 Task: Look for space in Rājgarh, India from 6th September, 2023 to 10th September, 2023 for 1 adult in price range Rs.9000 to Rs.17000. Place can be private room with 1  bedroom having 1 bed and 1 bathroom. Property type can be house, flat, guest house, hotel. Booking option can be shelf check-in. Required host language is English.
Action: Mouse moved to (434, 59)
Screenshot: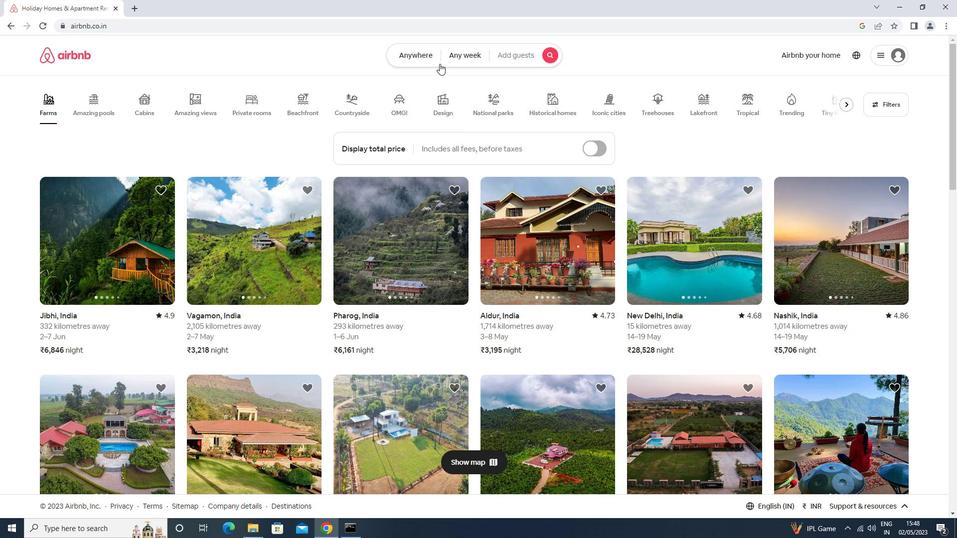 
Action: Mouse pressed left at (434, 59)
Screenshot: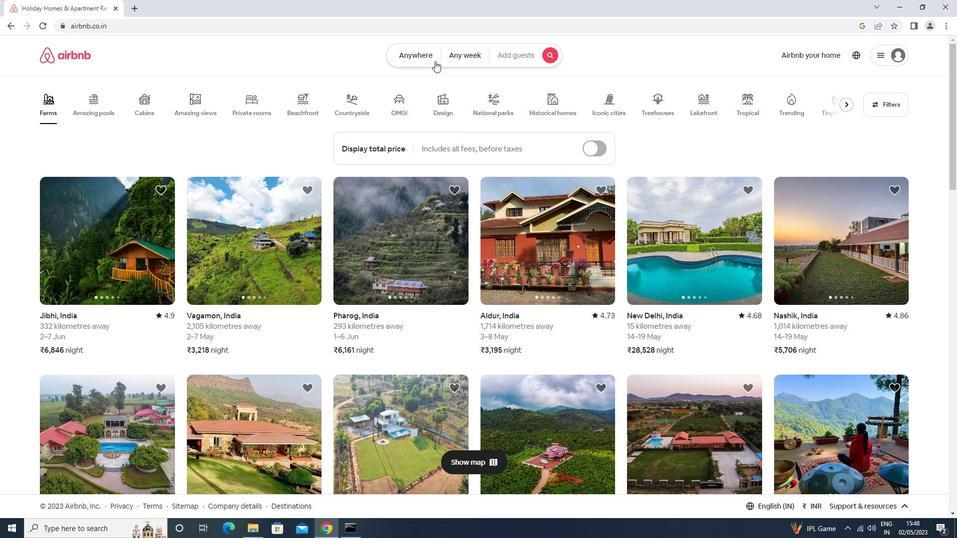 
Action: Mouse moved to (400, 85)
Screenshot: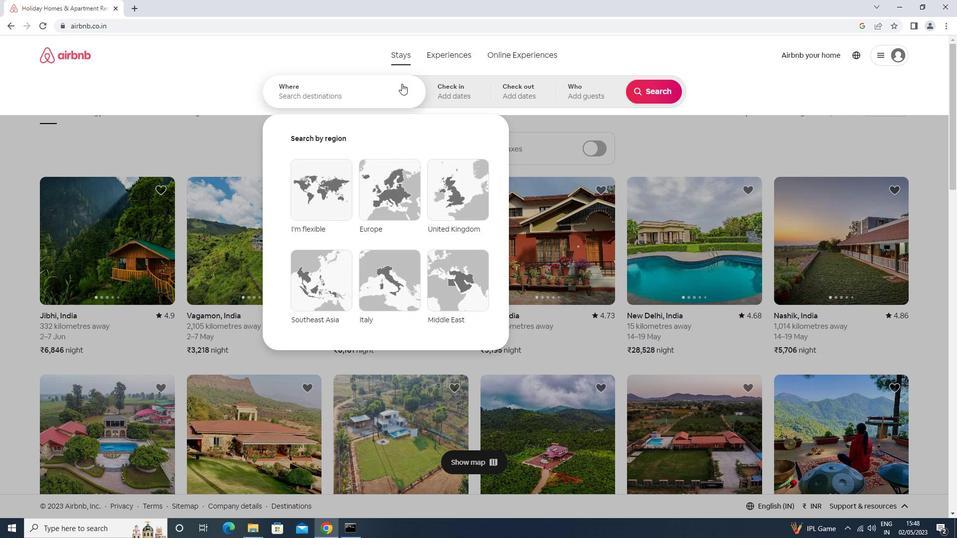 
Action: Mouse pressed left at (400, 85)
Screenshot: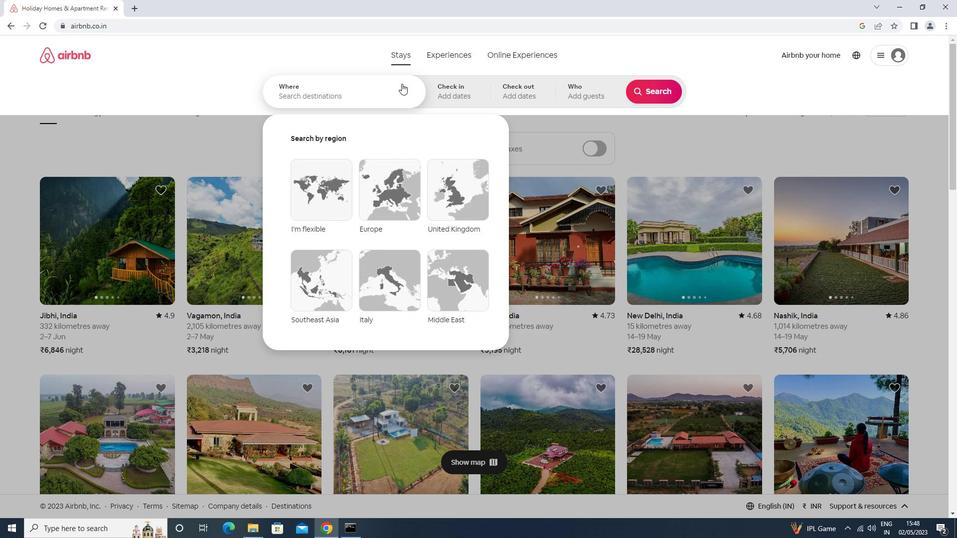 
Action: Key pressed r<Key.caps_lock>ajgarh<Key.enter>
Screenshot: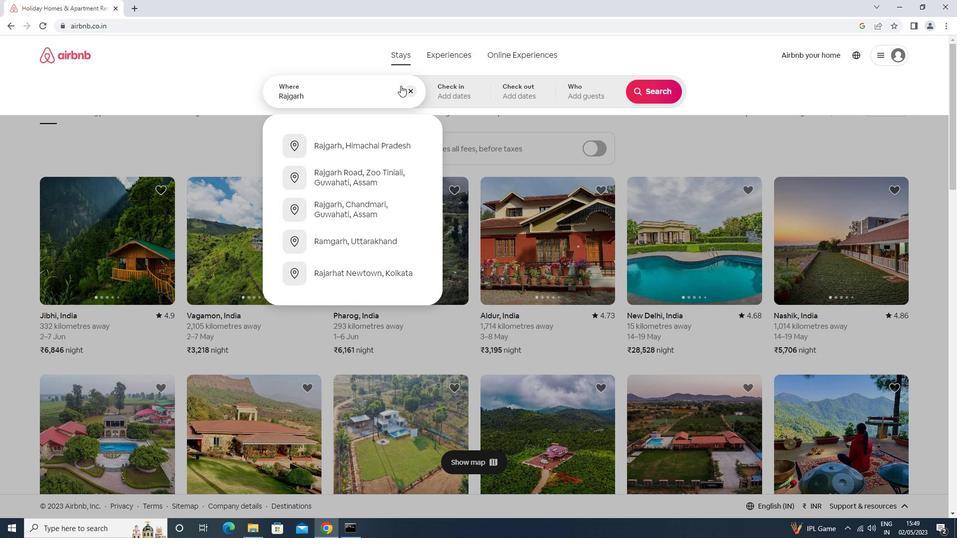 
Action: Mouse moved to (649, 167)
Screenshot: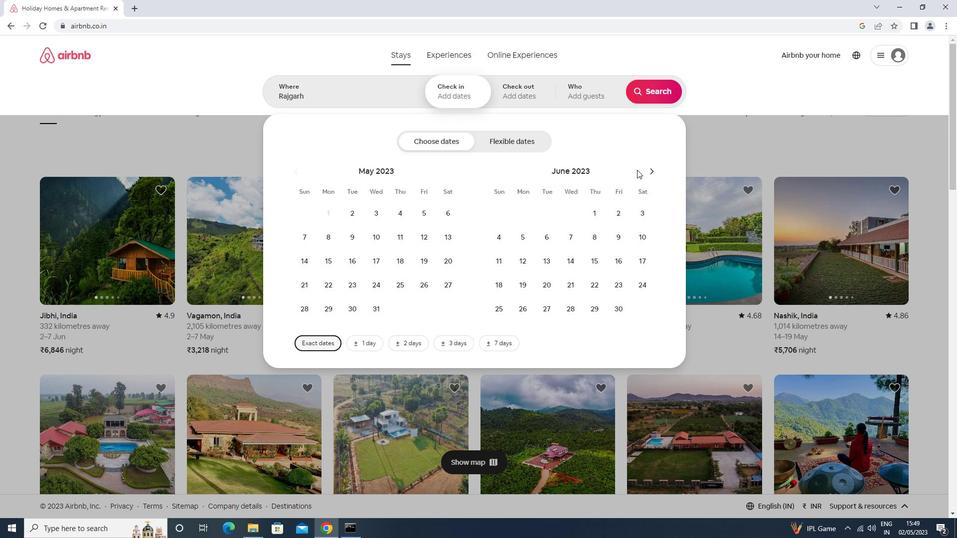 
Action: Mouse pressed left at (649, 167)
Screenshot: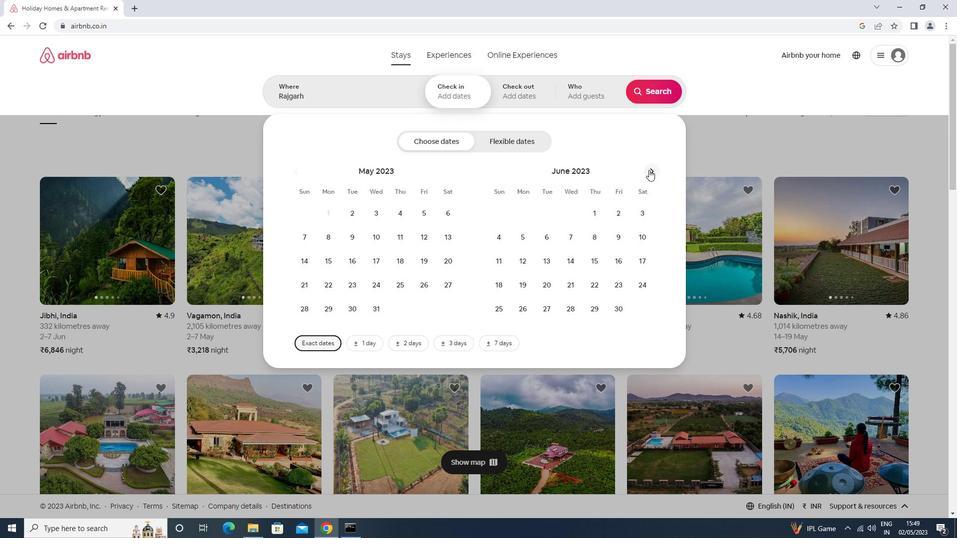 
Action: Mouse moved to (651, 167)
Screenshot: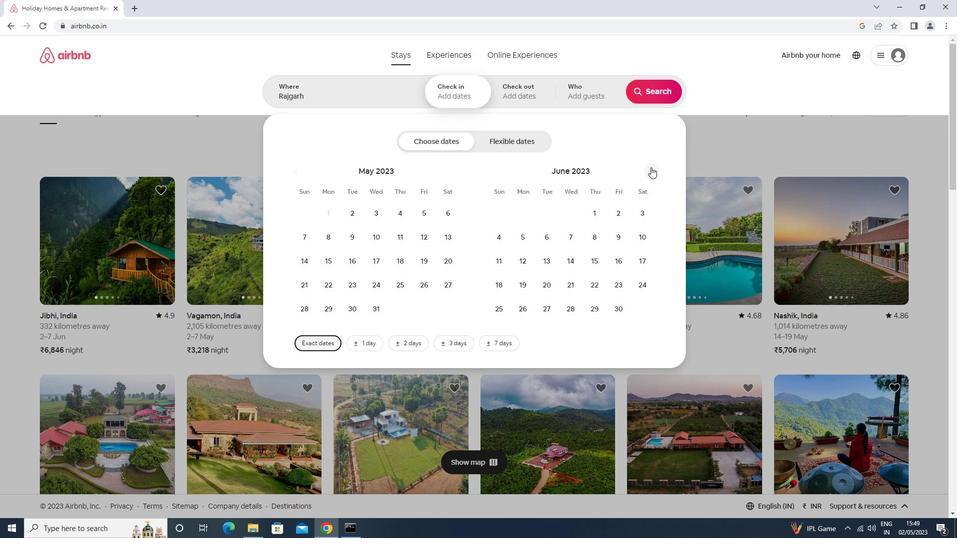 
Action: Mouse pressed left at (651, 167)
Screenshot: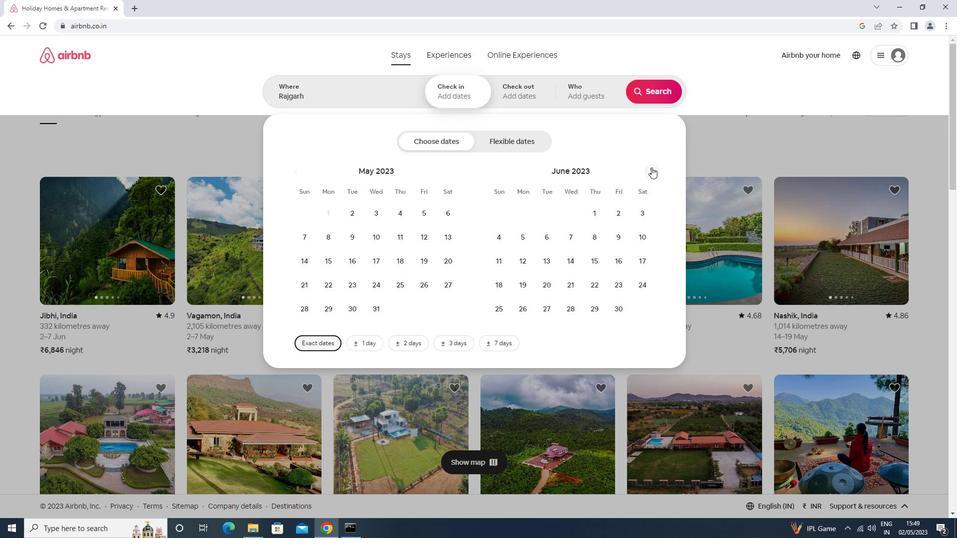 
Action: Mouse moved to (654, 167)
Screenshot: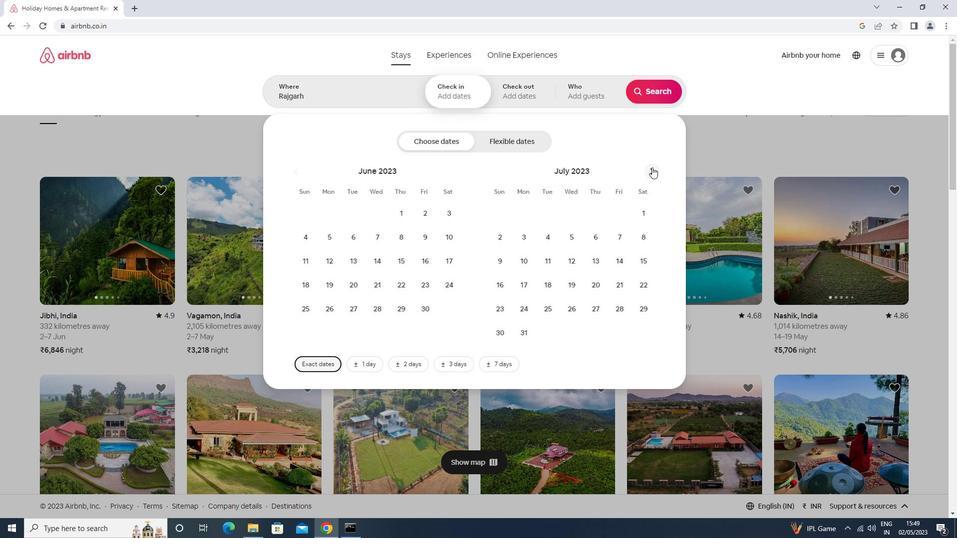 
Action: Mouse pressed left at (654, 167)
Screenshot: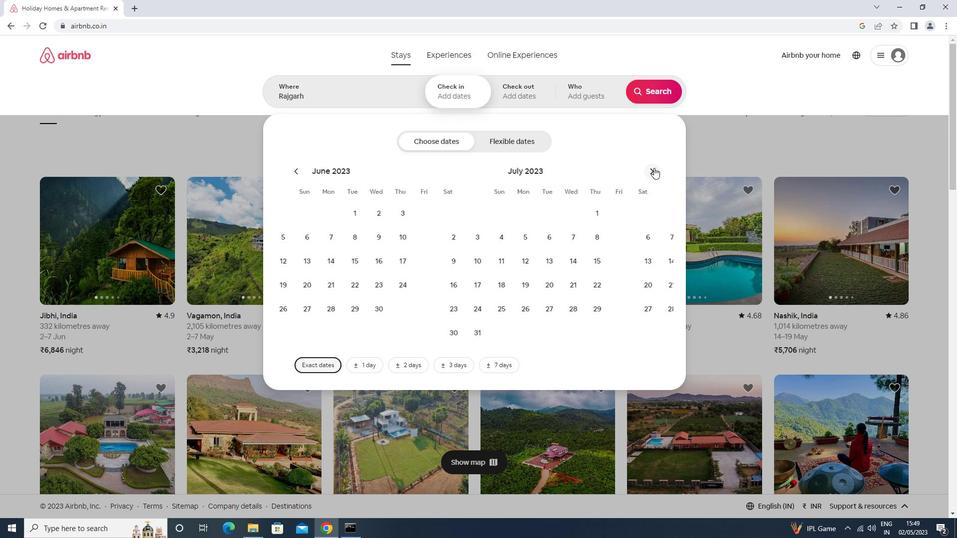 
Action: Mouse moved to (570, 230)
Screenshot: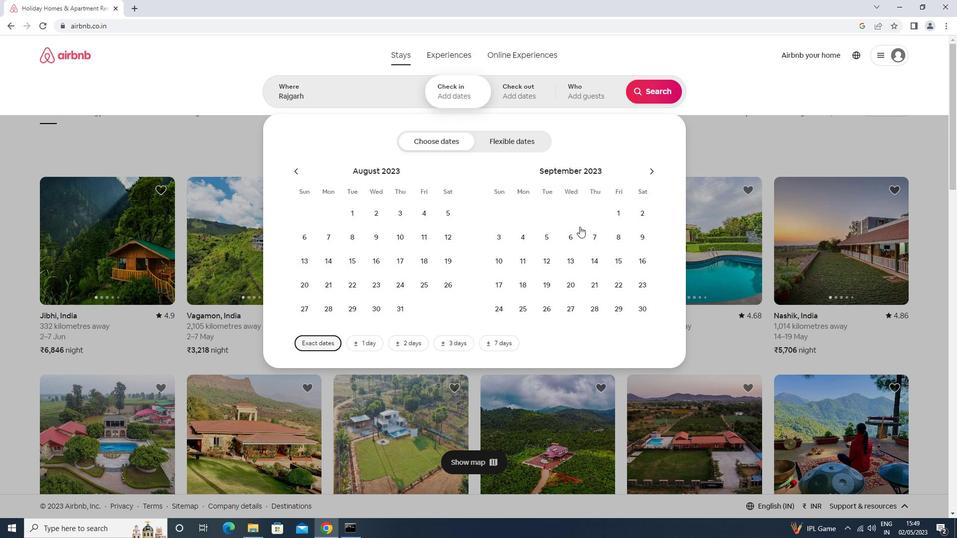 
Action: Mouse pressed left at (570, 230)
Screenshot: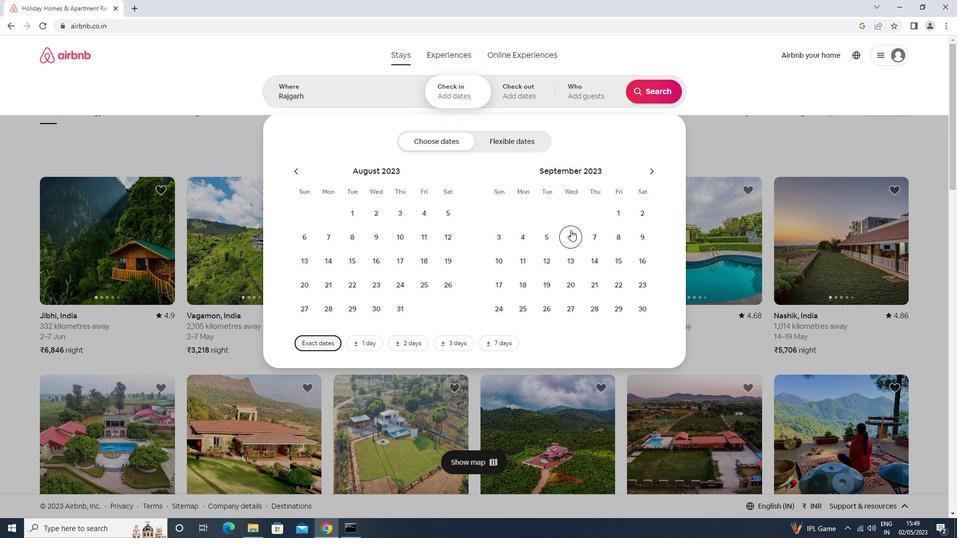 
Action: Mouse moved to (497, 257)
Screenshot: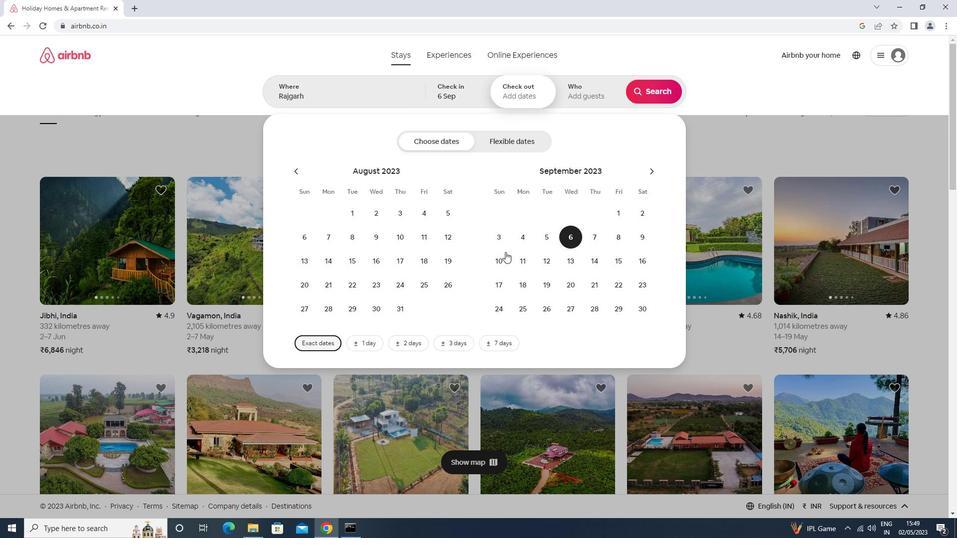 
Action: Mouse pressed left at (497, 257)
Screenshot: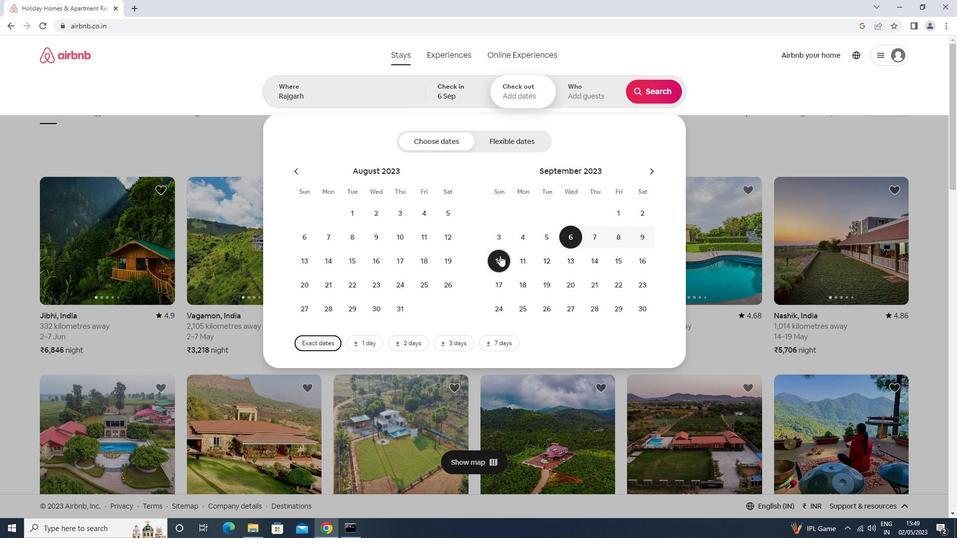 
Action: Mouse moved to (580, 104)
Screenshot: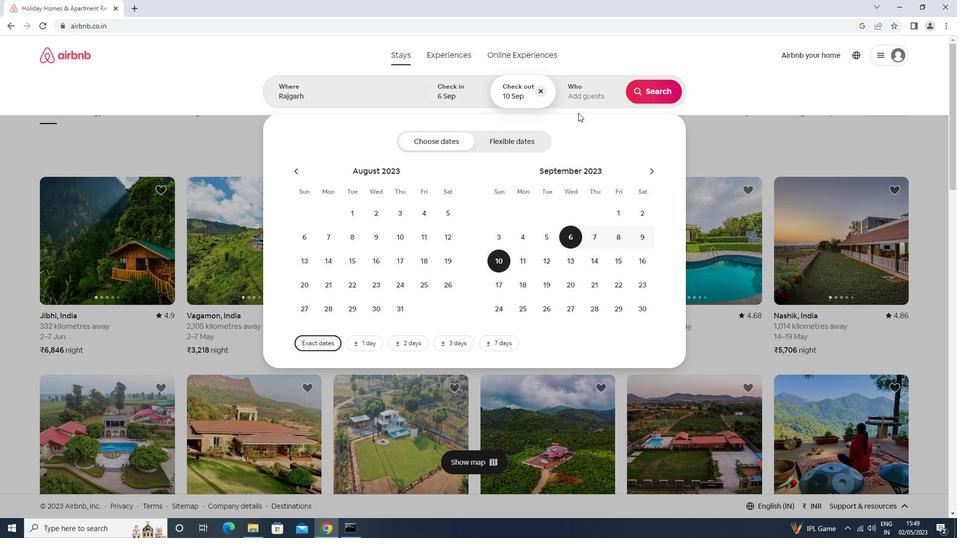 
Action: Mouse pressed left at (580, 104)
Screenshot: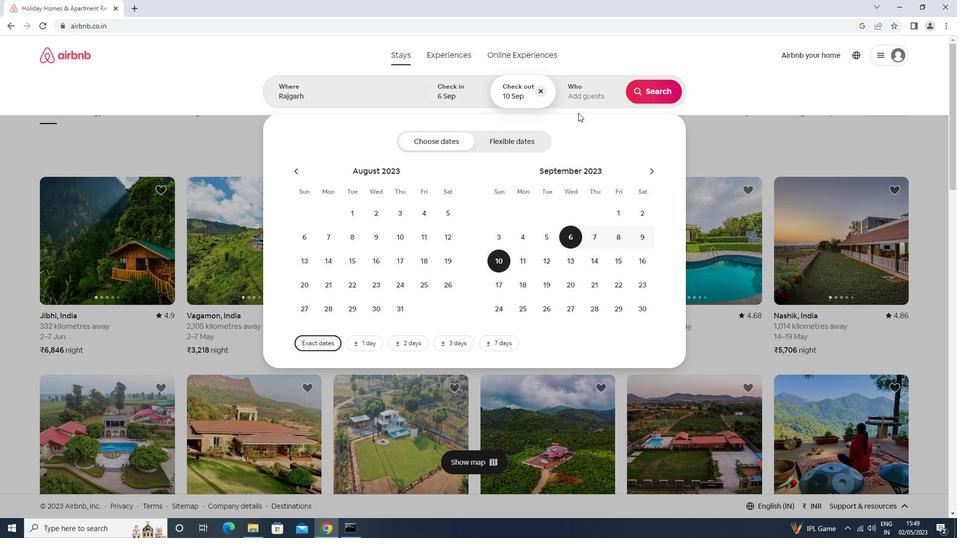 
Action: Mouse moved to (660, 145)
Screenshot: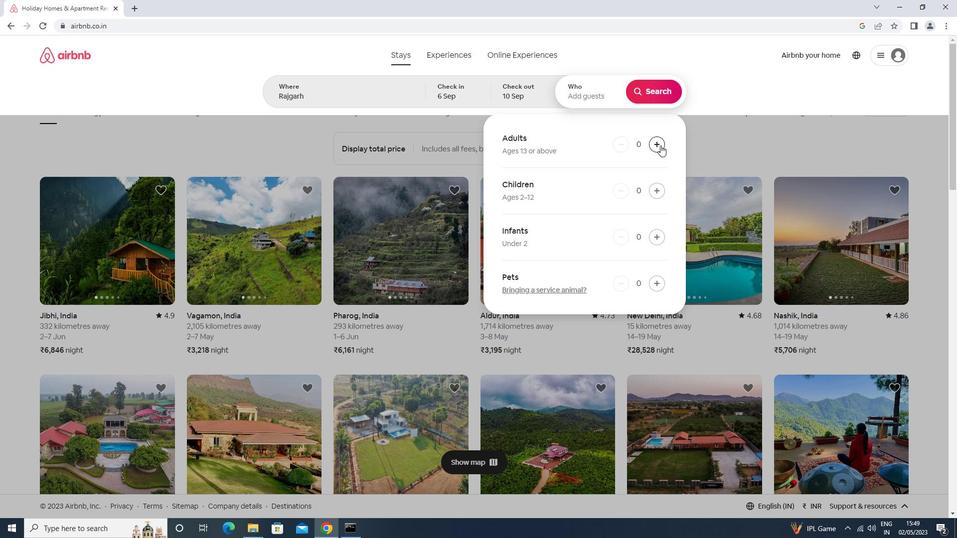 
Action: Mouse pressed left at (660, 145)
Screenshot: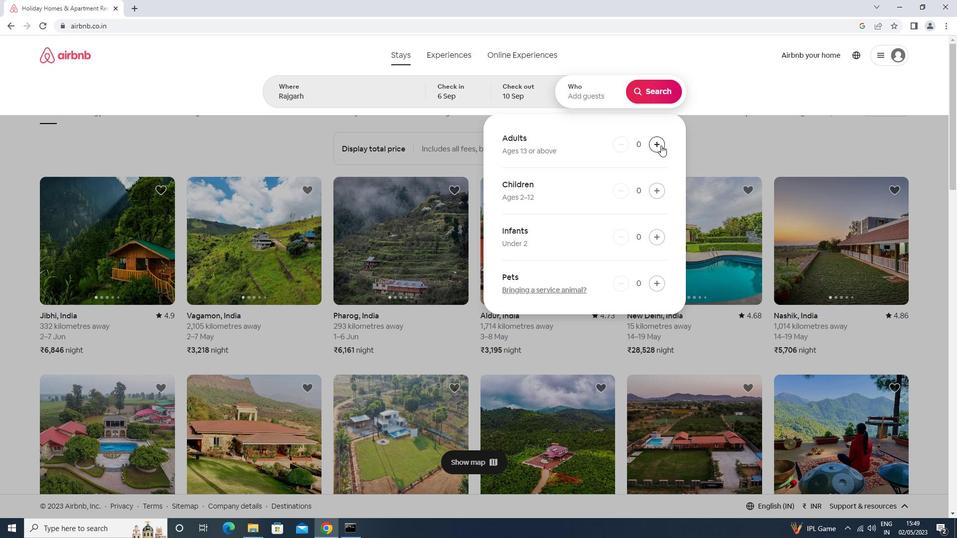 
Action: Mouse moved to (649, 95)
Screenshot: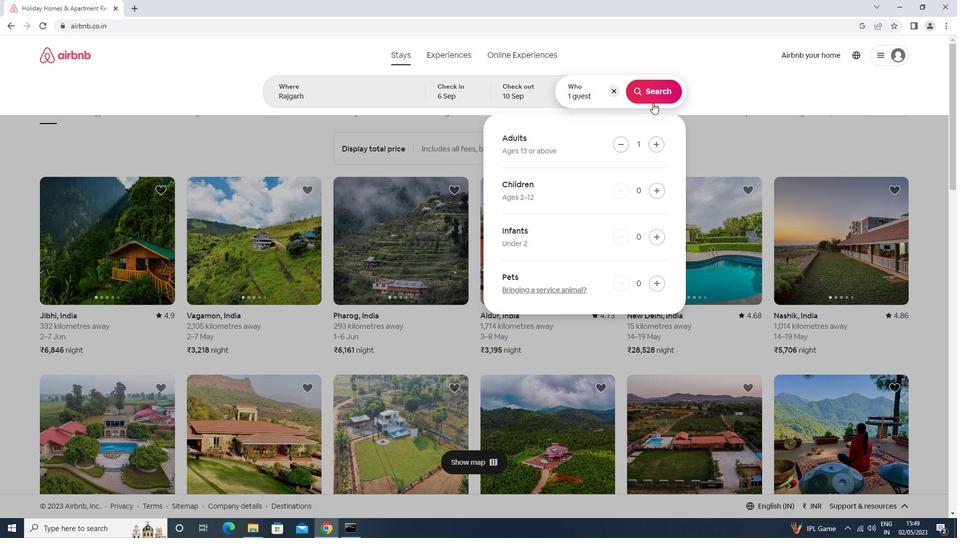 
Action: Mouse pressed left at (649, 95)
Screenshot: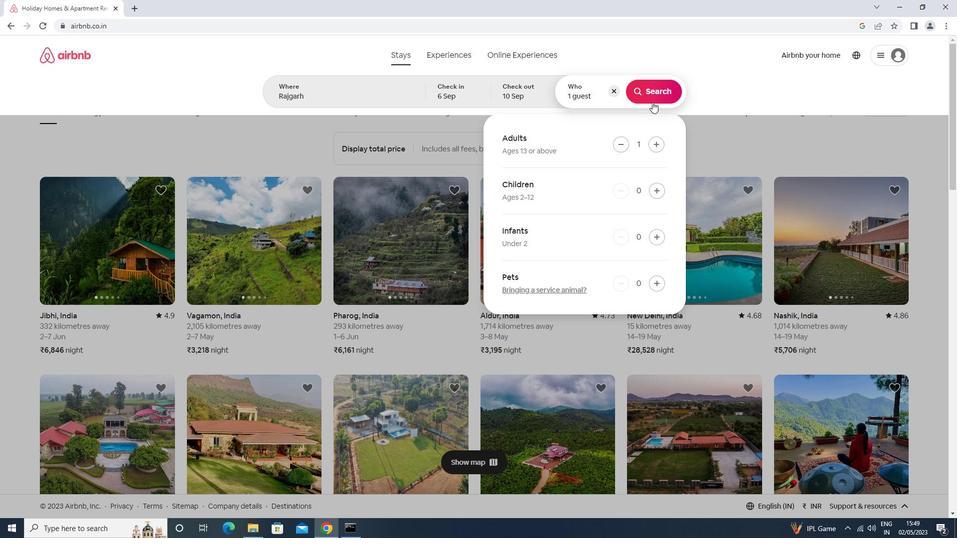 
Action: Mouse moved to (915, 95)
Screenshot: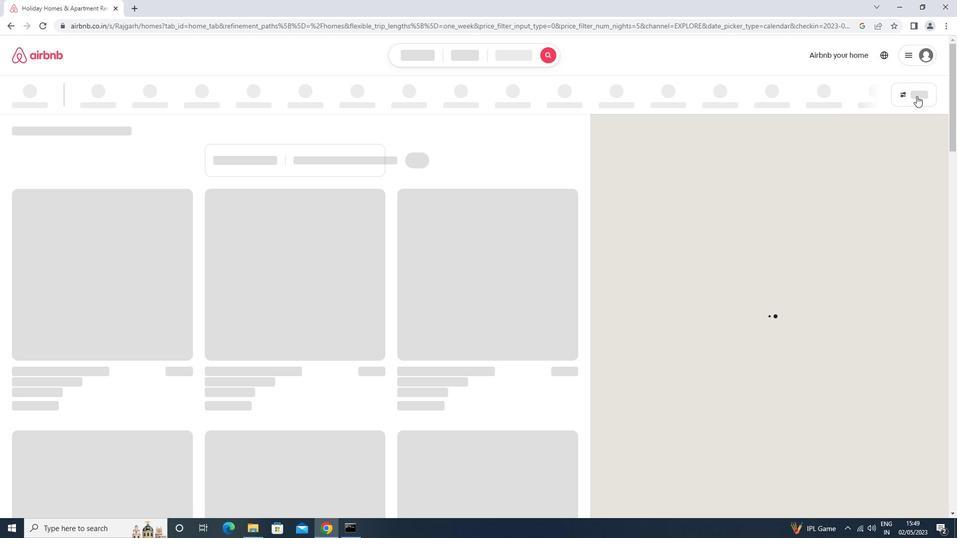 
Action: Mouse pressed left at (915, 95)
Screenshot: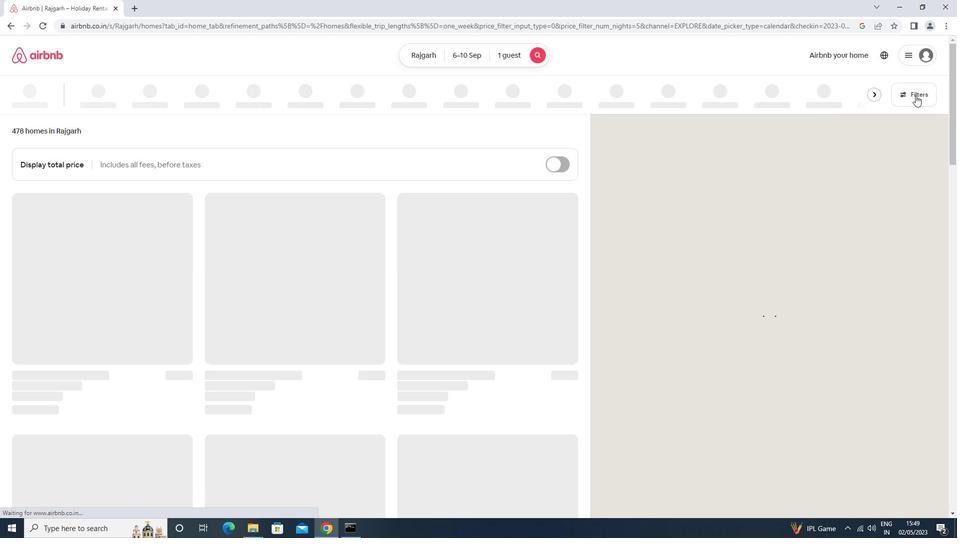 
Action: Mouse moved to (407, 216)
Screenshot: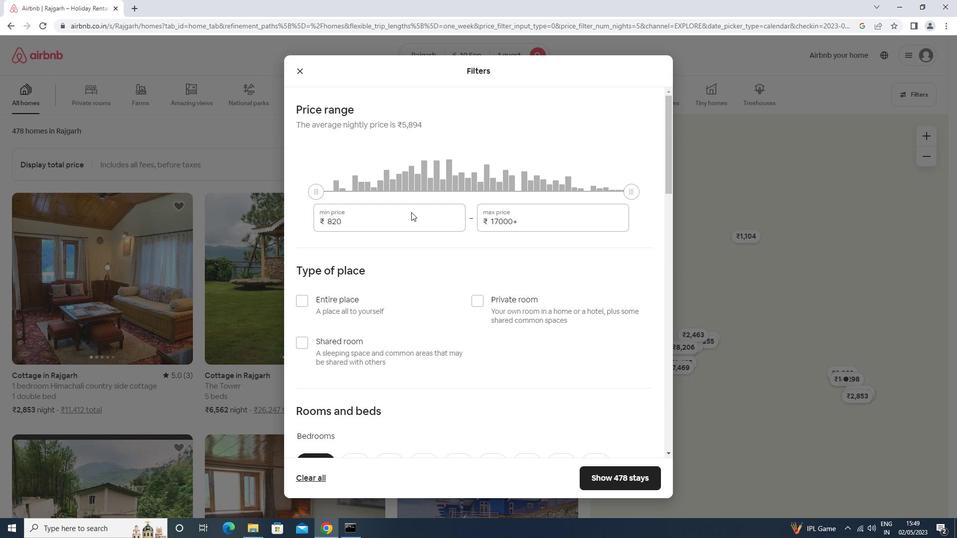 
Action: Mouse pressed left at (407, 216)
Screenshot: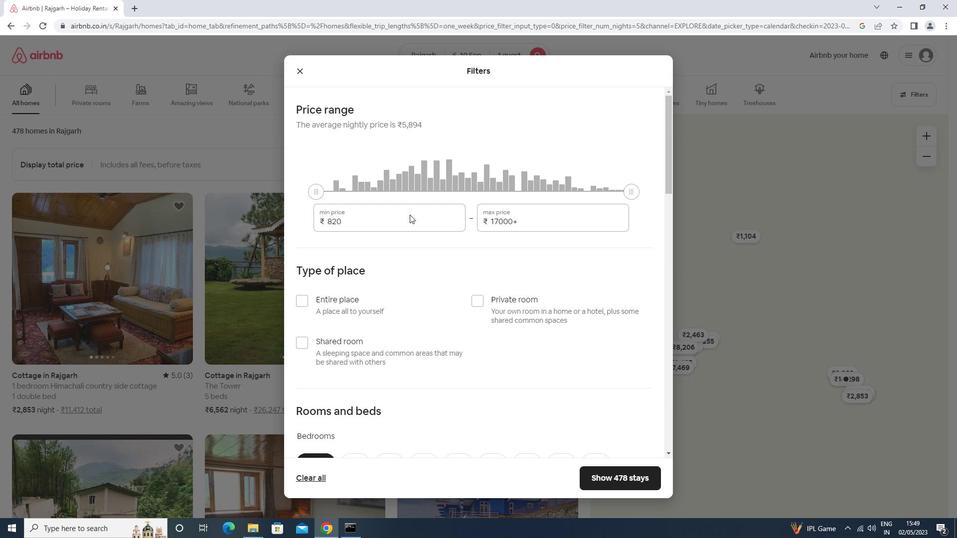 
Action: Key pressed <Key.backspace><Key.backspace><Key.backspace><Key.backspace><Key.backspace><Key.backspace><Key.backspace><Key.backspace><Key.backspace>9000<Key.tab>17000
Screenshot: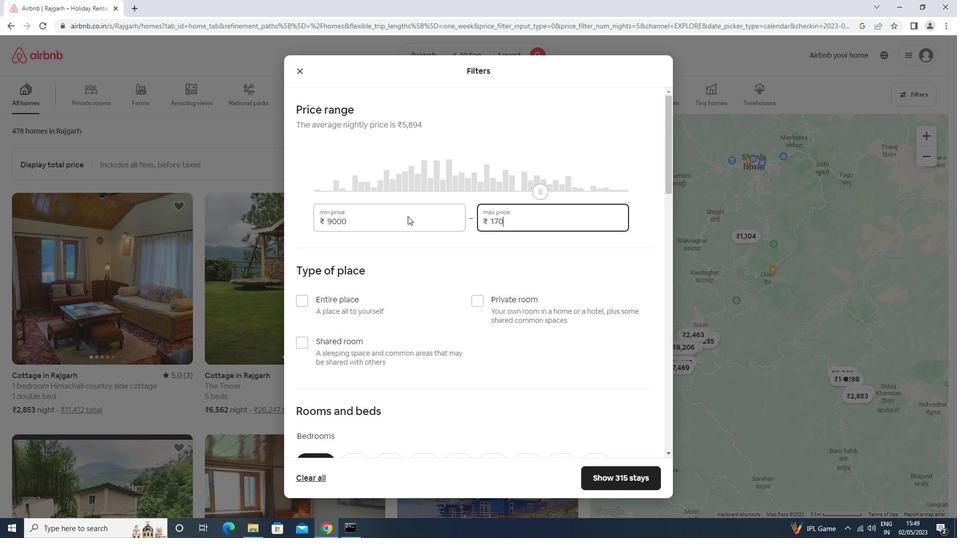 
Action: Mouse moved to (443, 257)
Screenshot: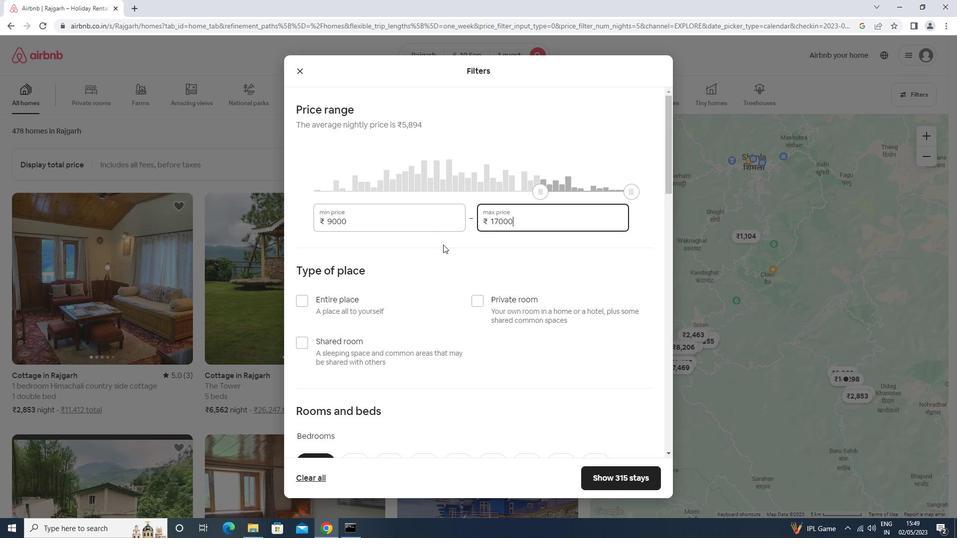 
Action: Mouse scrolled (443, 257) with delta (0, 0)
Screenshot: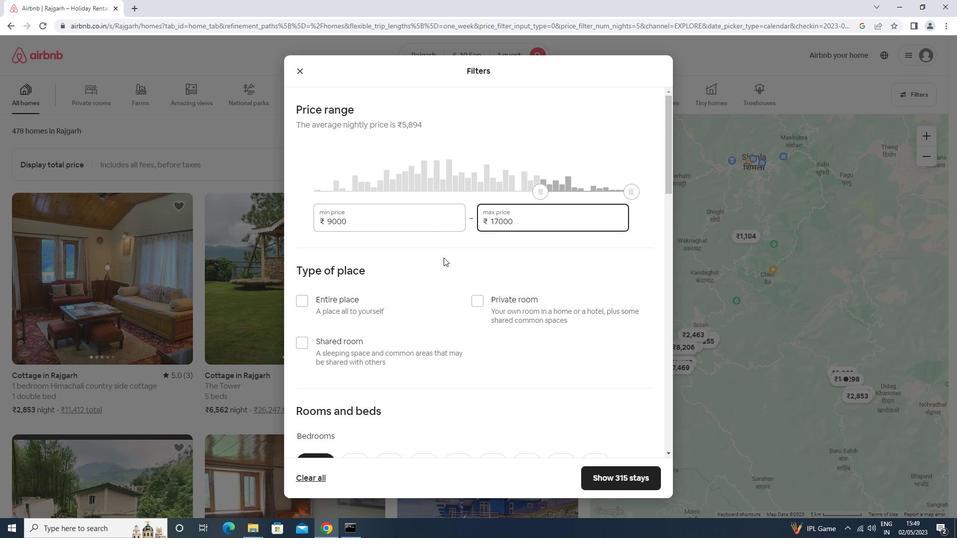 
Action: Mouse scrolled (443, 257) with delta (0, 0)
Screenshot: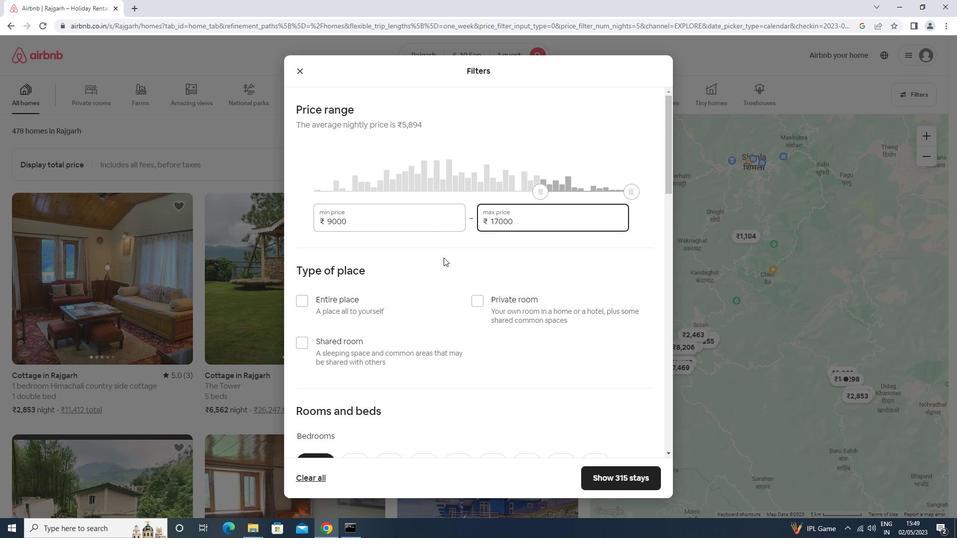 
Action: Mouse moved to (498, 198)
Screenshot: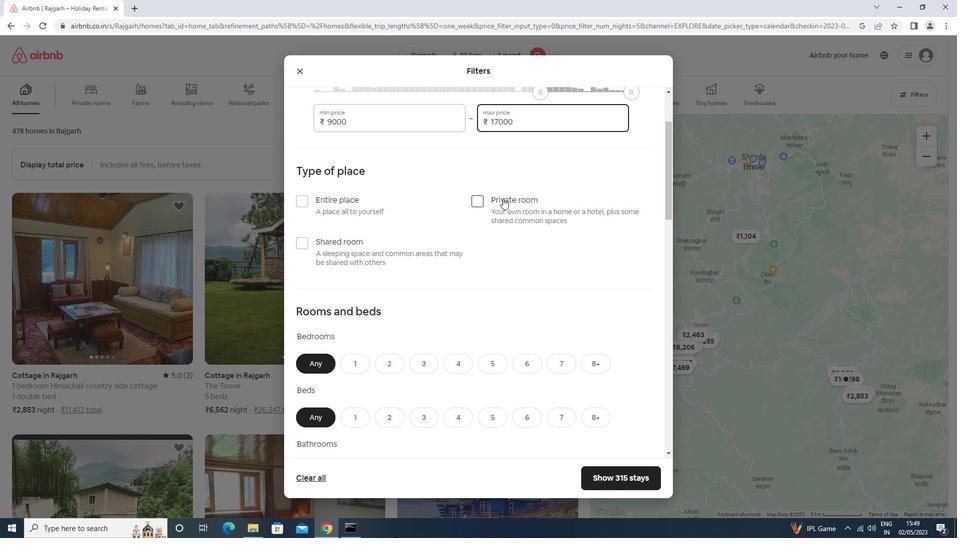 
Action: Mouse pressed left at (498, 198)
Screenshot: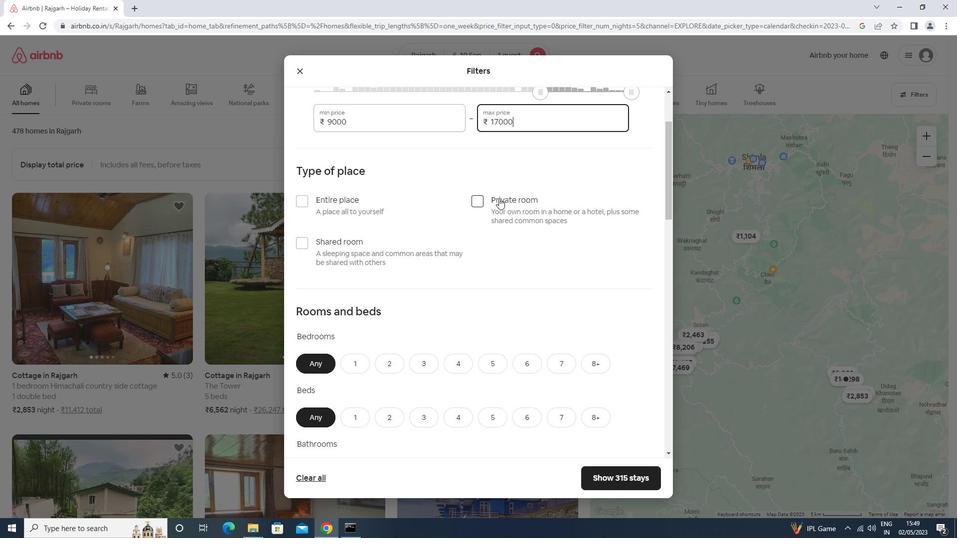 
Action: Mouse scrolled (498, 197) with delta (0, 0)
Screenshot: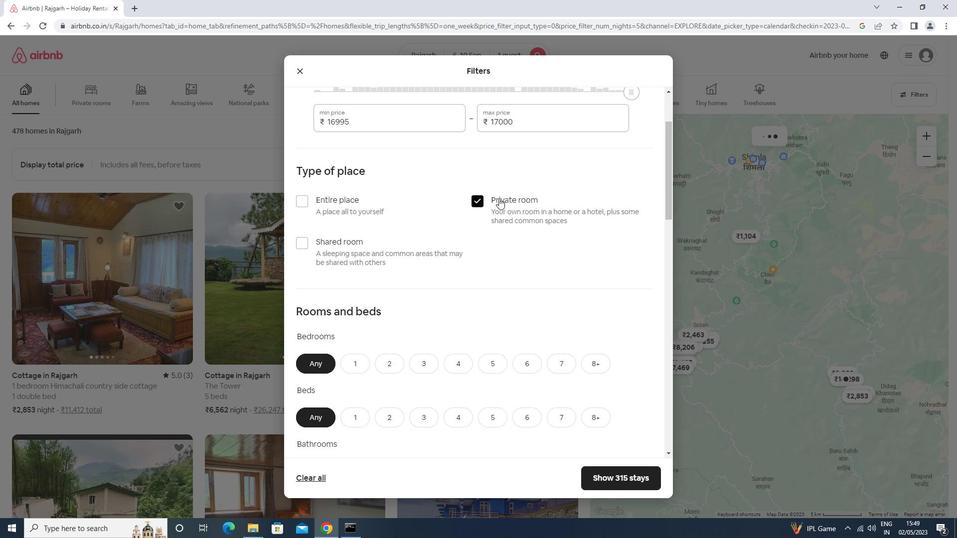 
Action: Mouse scrolled (498, 197) with delta (0, 0)
Screenshot: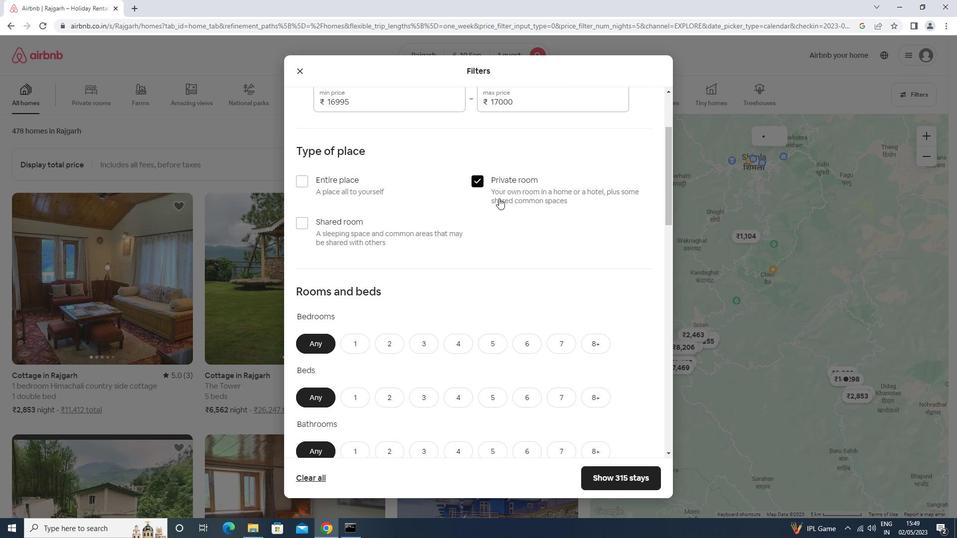 
Action: Mouse moved to (324, 105)
Screenshot: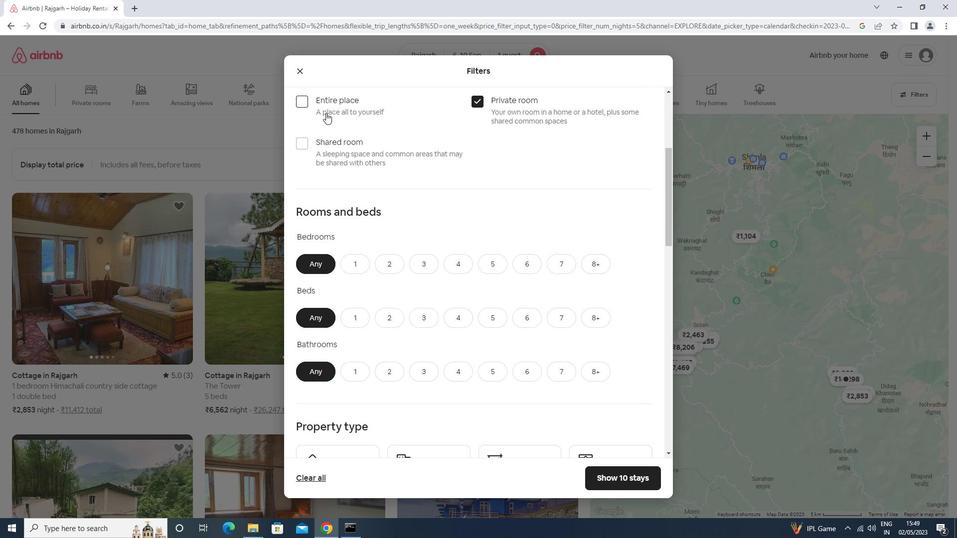 
Action: Mouse pressed left at (324, 105)
Screenshot: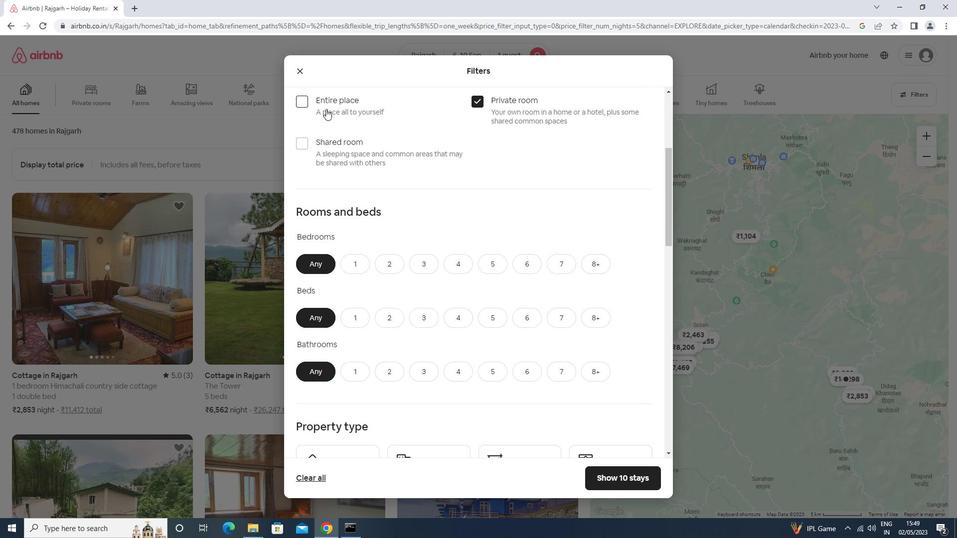 
Action: Mouse moved to (483, 96)
Screenshot: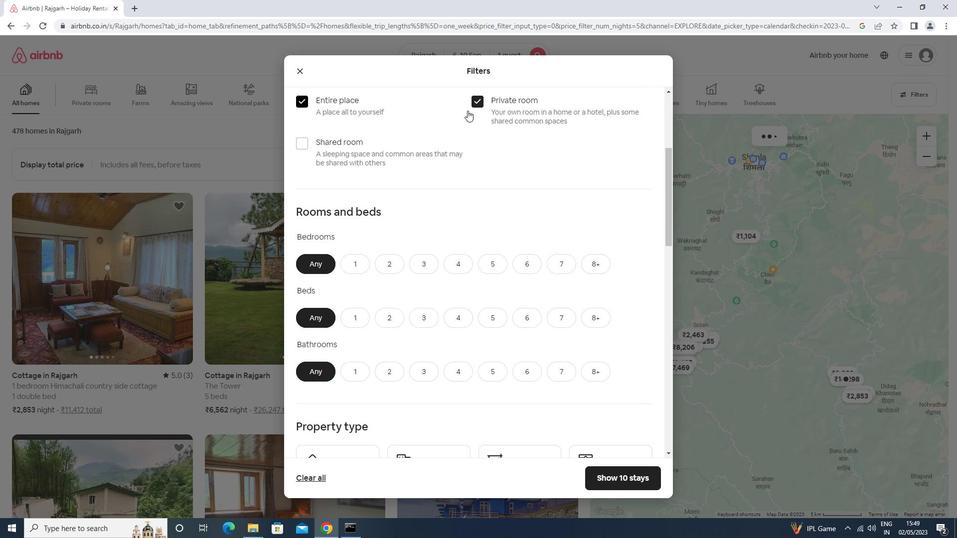 
Action: Mouse pressed left at (483, 96)
Screenshot: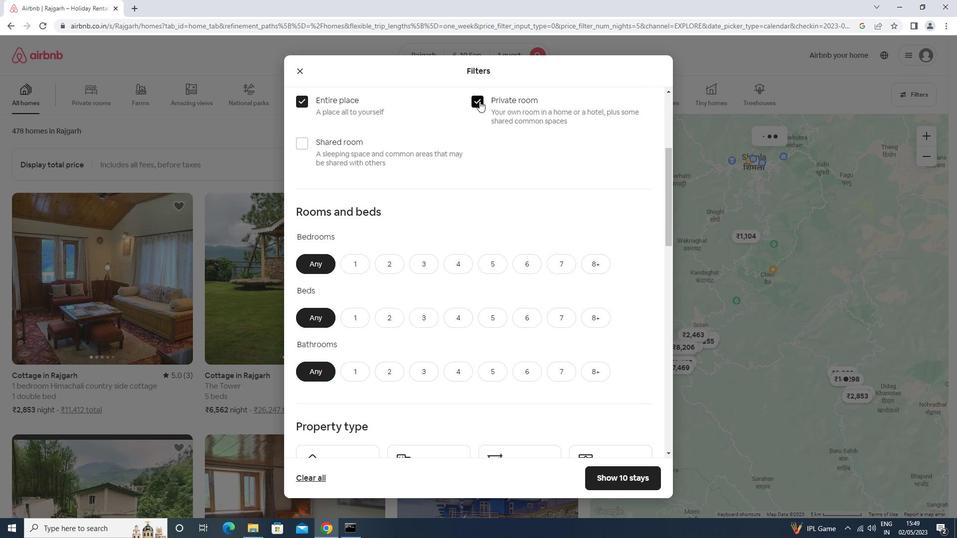
Action: Mouse moved to (436, 134)
Screenshot: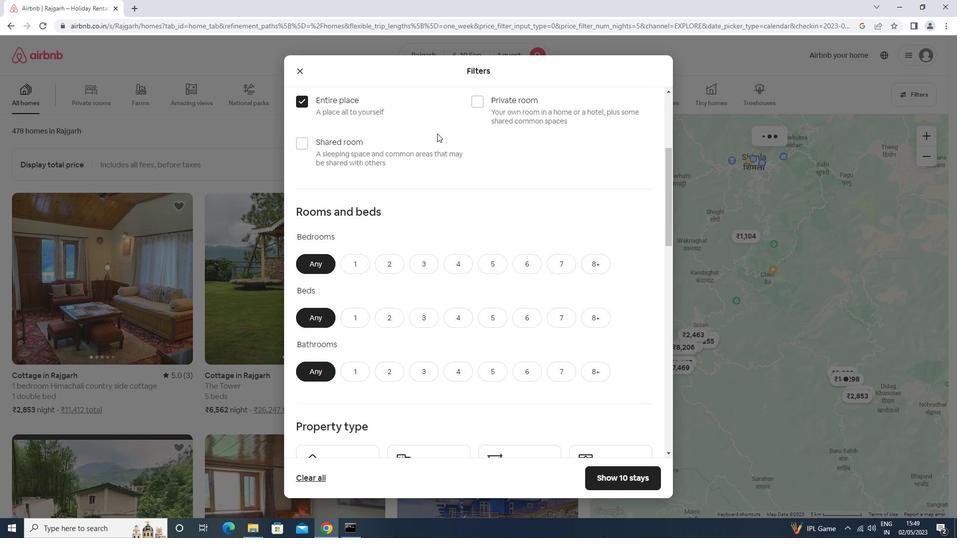 
Action: Mouse scrolled (436, 133) with delta (0, 0)
Screenshot: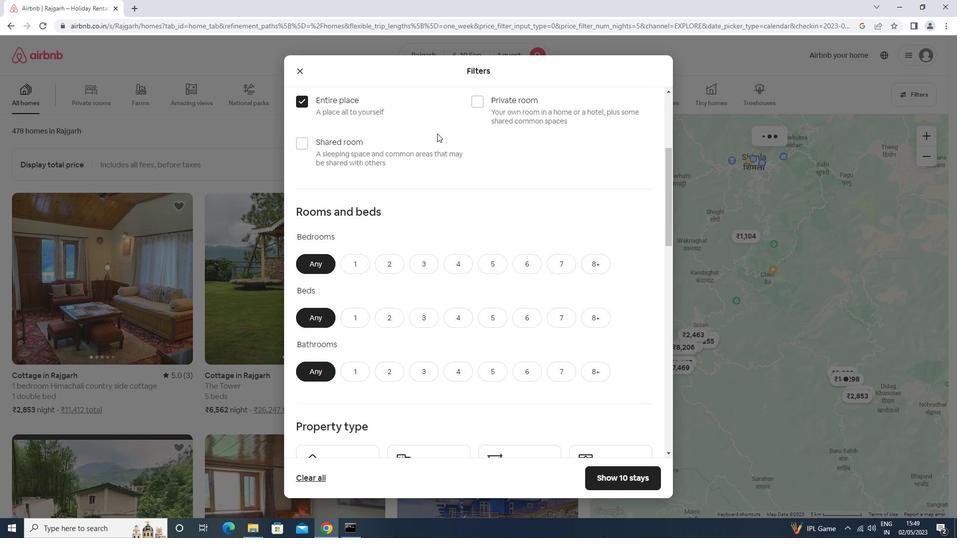 
Action: Mouse scrolled (436, 133) with delta (0, 0)
Screenshot: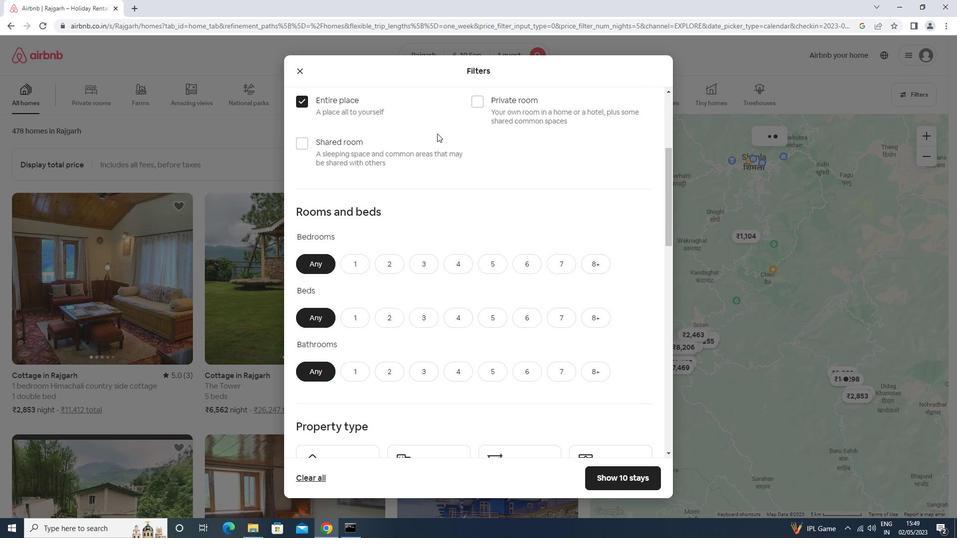 
Action: Mouse scrolled (436, 133) with delta (0, 0)
Screenshot: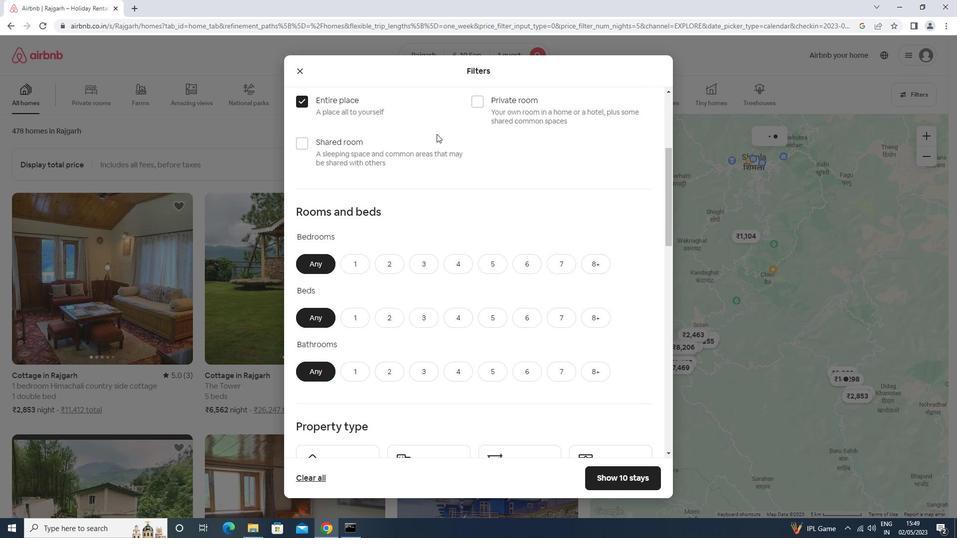 
Action: Mouse moved to (395, 114)
Screenshot: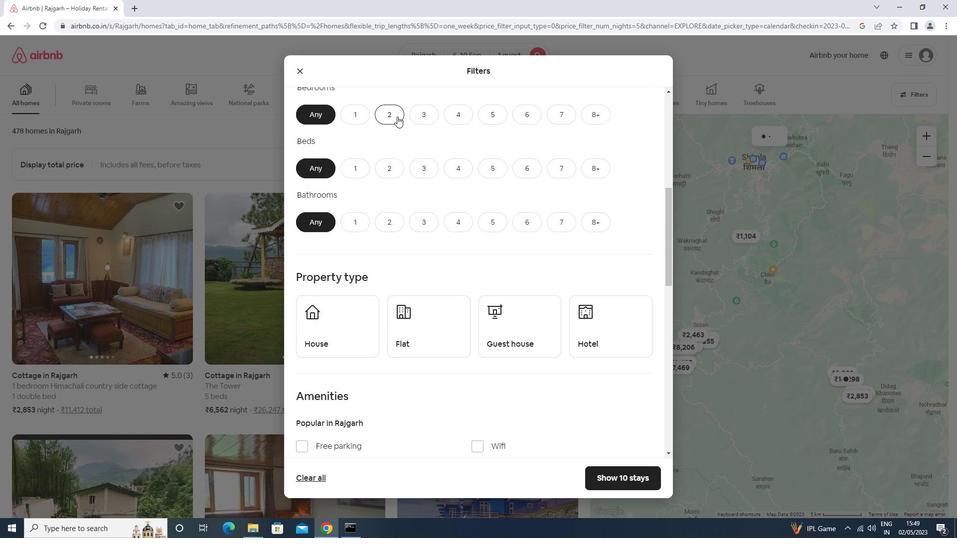 
Action: Mouse pressed left at (395, 114)
Screenshot: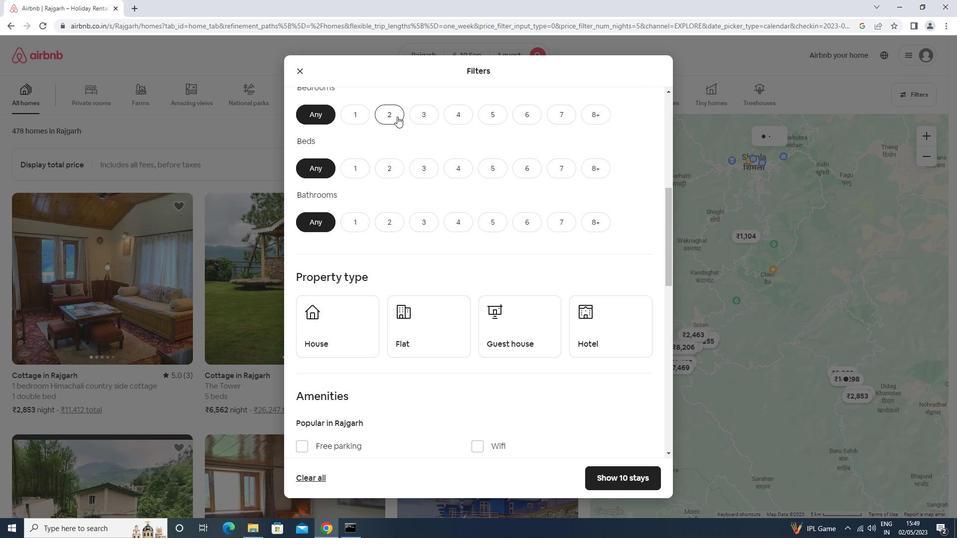 
Action: Mouse moved to (426, 169)
Screenshot: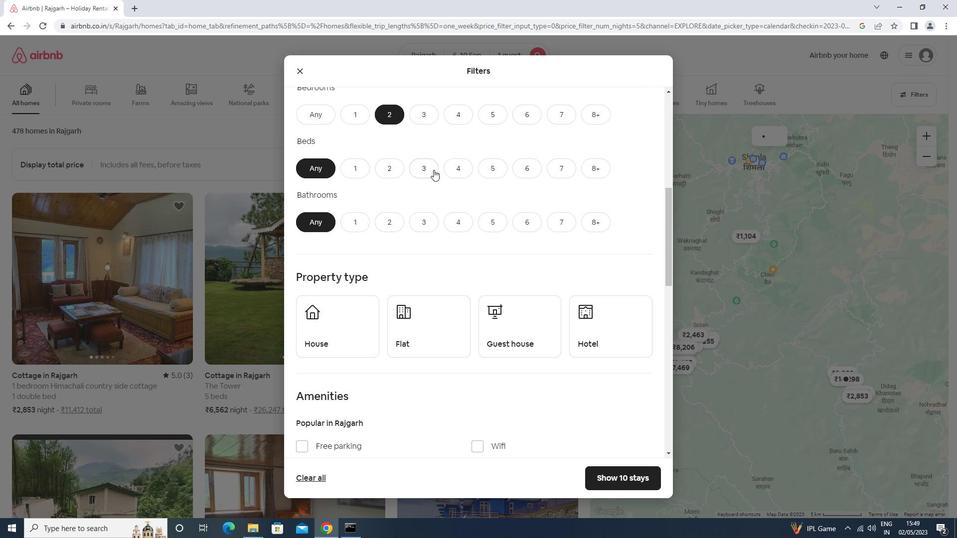 
Action: Mouse pressed left at (426, 169)
Screenshot: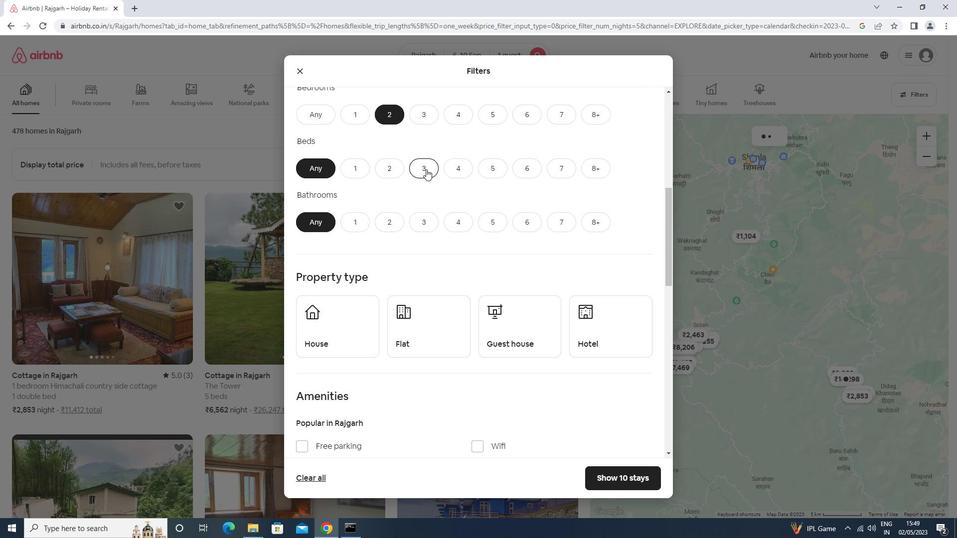 
Action: Mouse moved to (350, 113)
Screenshot: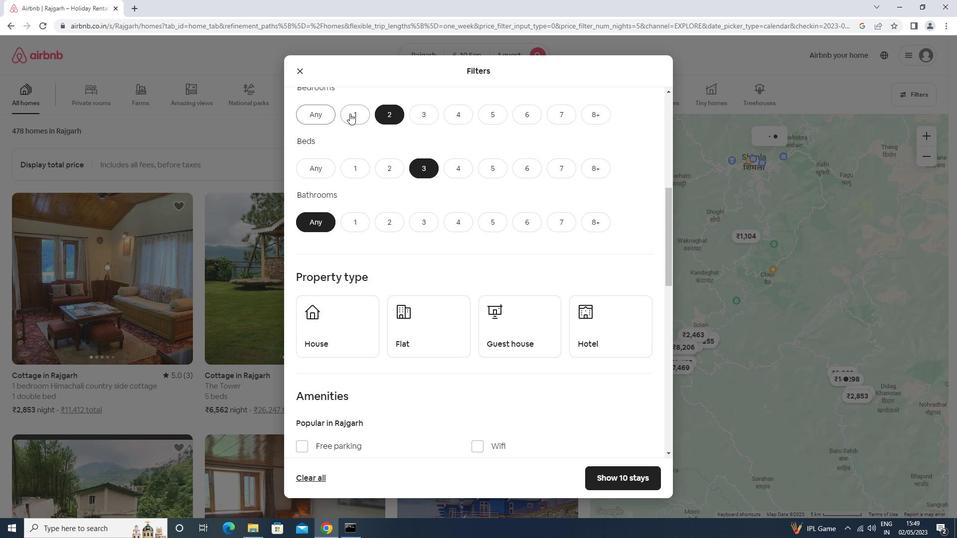 
Action: Mouse pressed left at (350, 113)
Screenshot: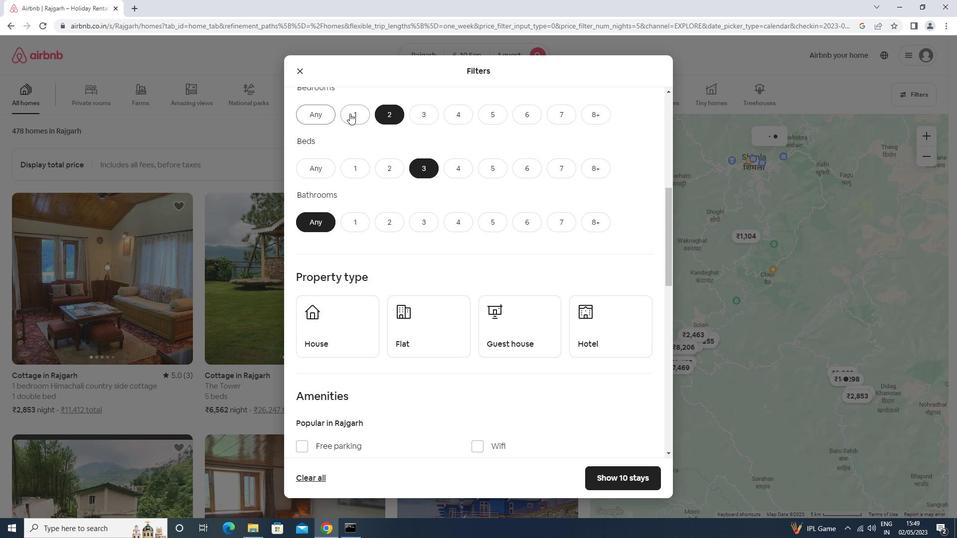 
Action: Mouse moved to (360, 165)
Screenshot: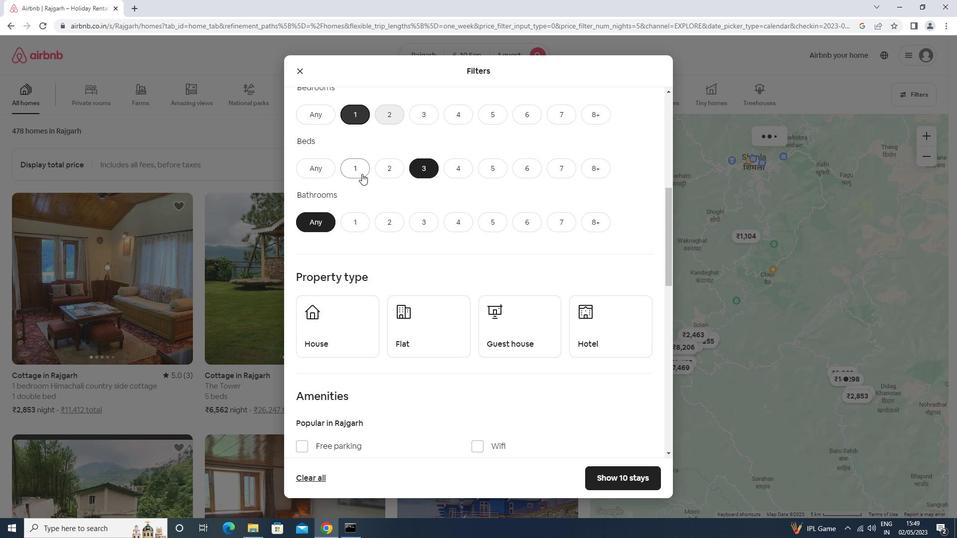 
Action: Mouse pressed left at (360, 165)
Screenshot: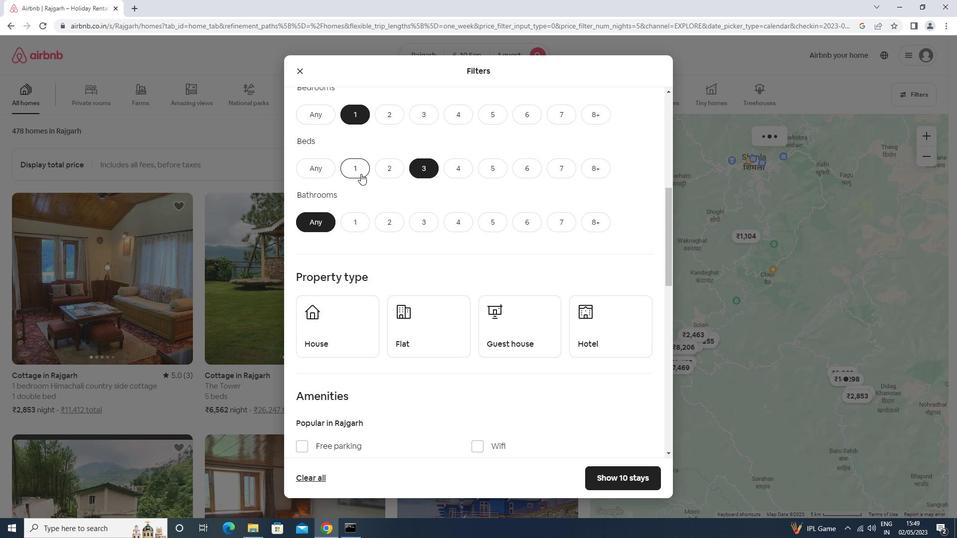 
Action: Mouse moved to (349, 226)
Screenshot: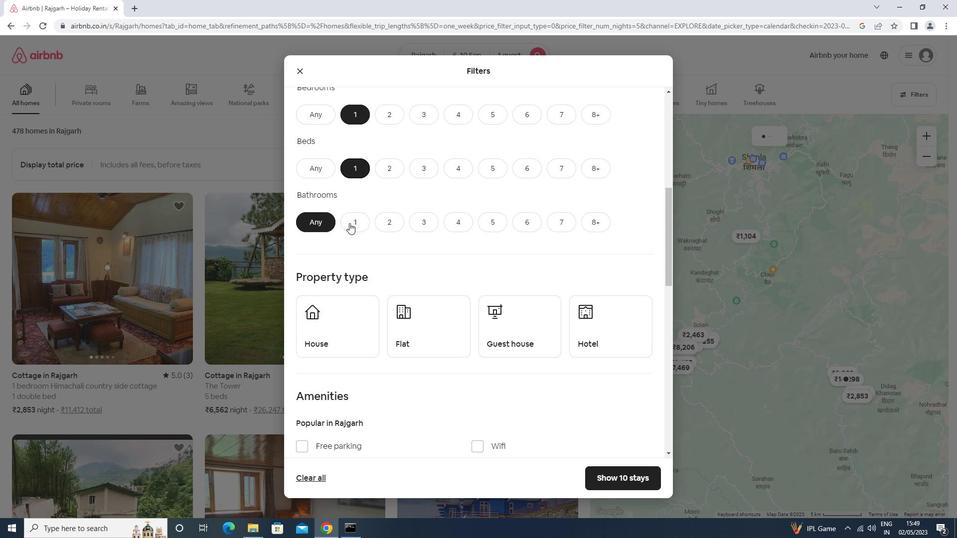 
Action: Mouse pressed left at (349, 226)
Screenshot: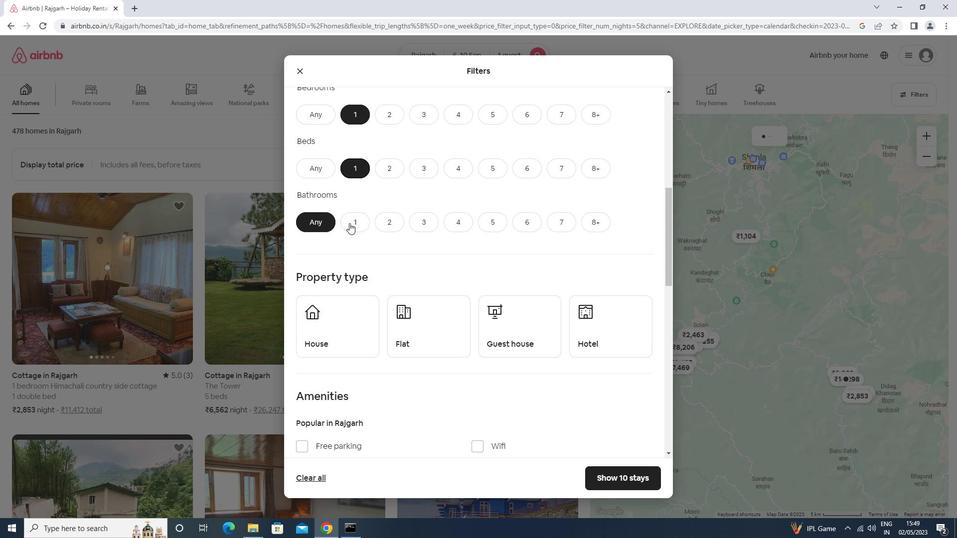 
Action: Mouse moved to (359, 212)
Screenshot: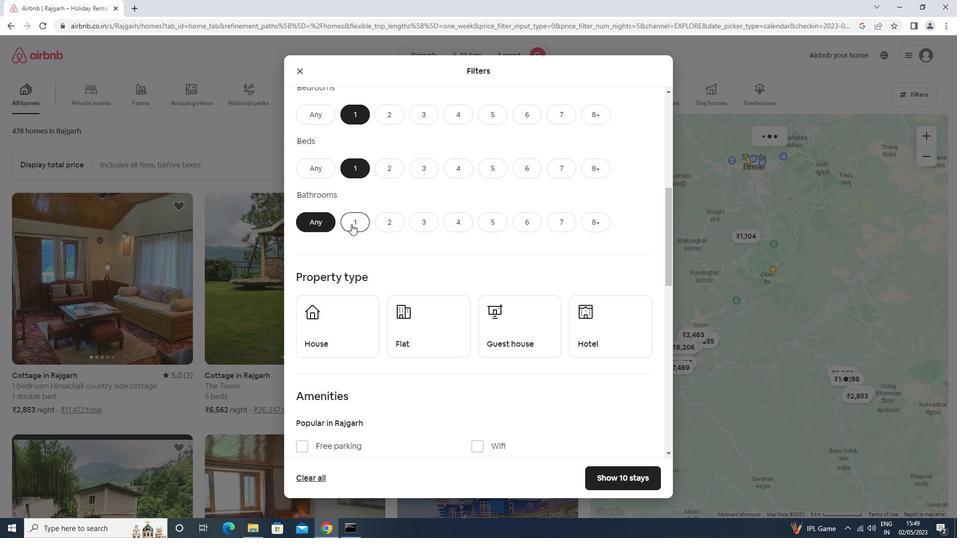 
Action: Mouse scrolled (359, 212) with delta (0, 0)
Screenshot: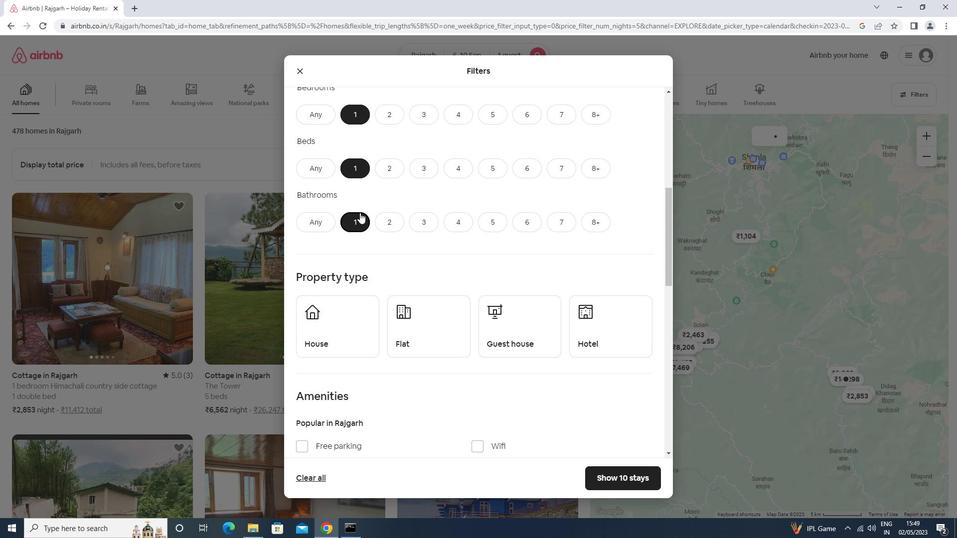 
Action: Mouse scrolled (359, 212) with delta (0, 0)
Screenshot: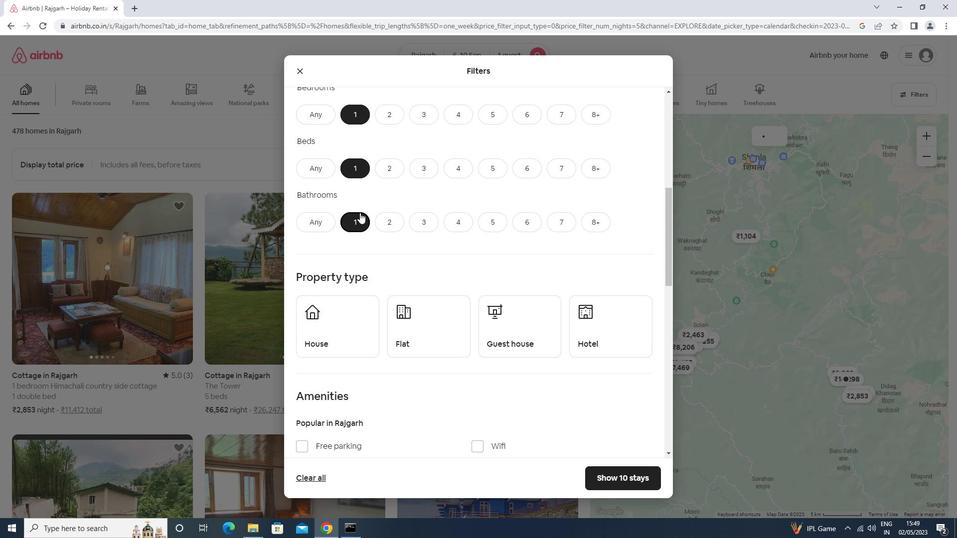 
Action: Mouse scrolled (359, 212) with delta (0, 0)
Screenshot: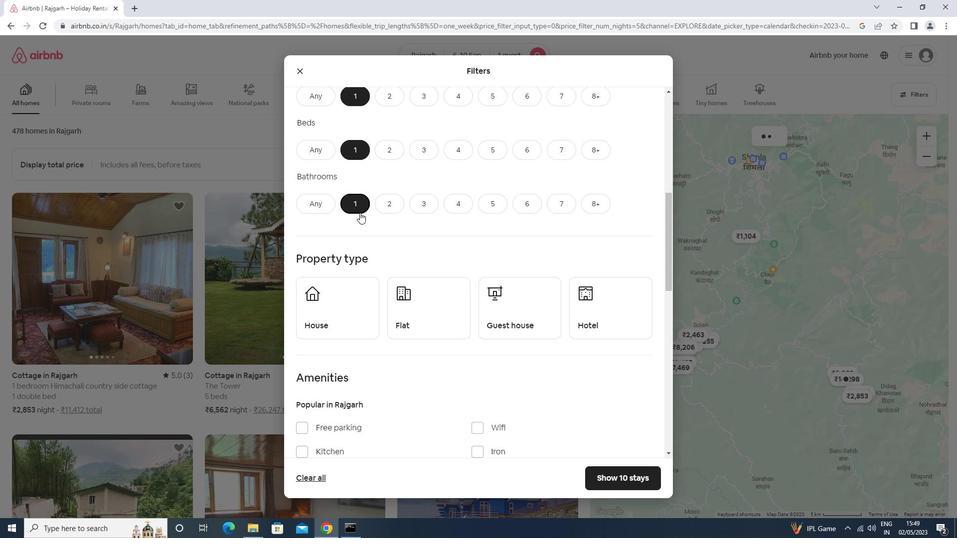 
Action: Mouse moved to (355, 172)
Screenshot: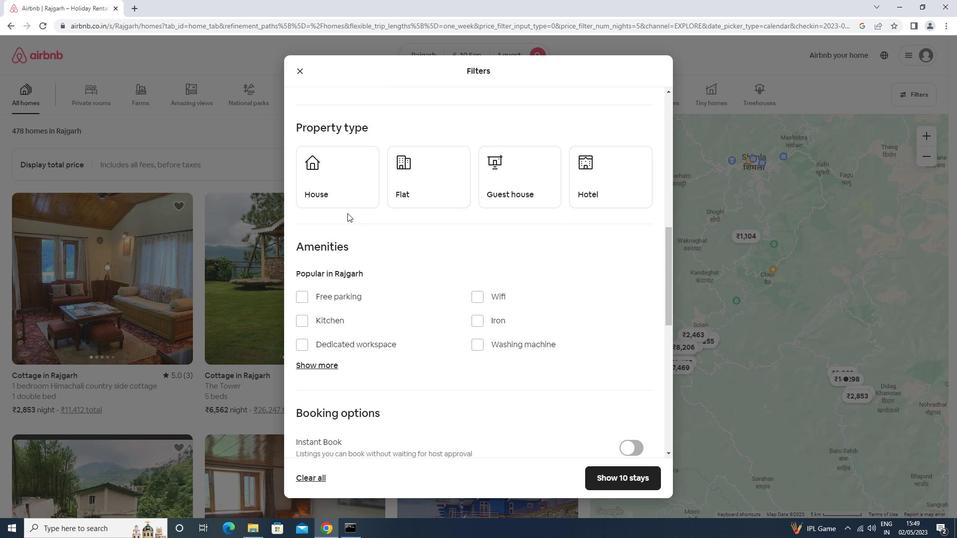 
Action: Mouse pressed left at (355, 172)
Screenshot: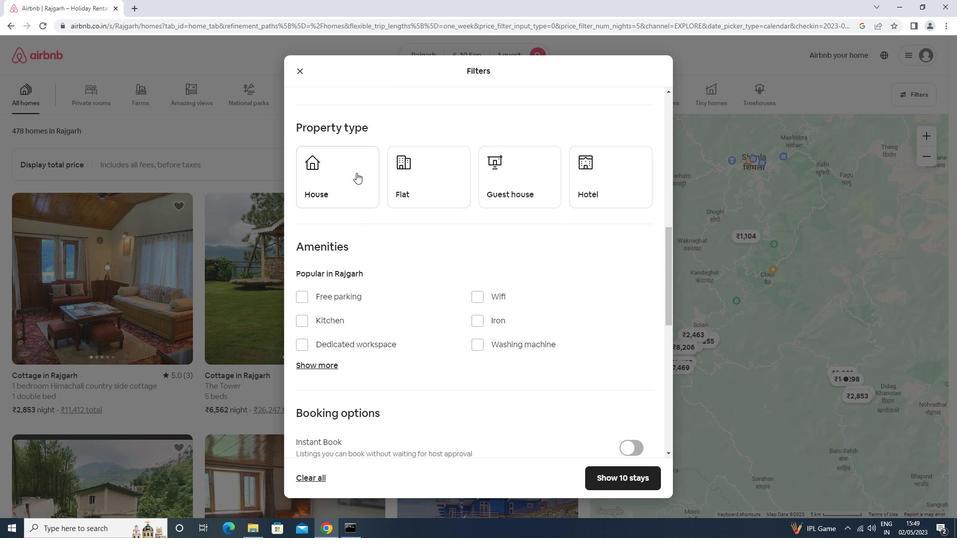 
Action: Mouse moved to (444, 190)
Screenshot: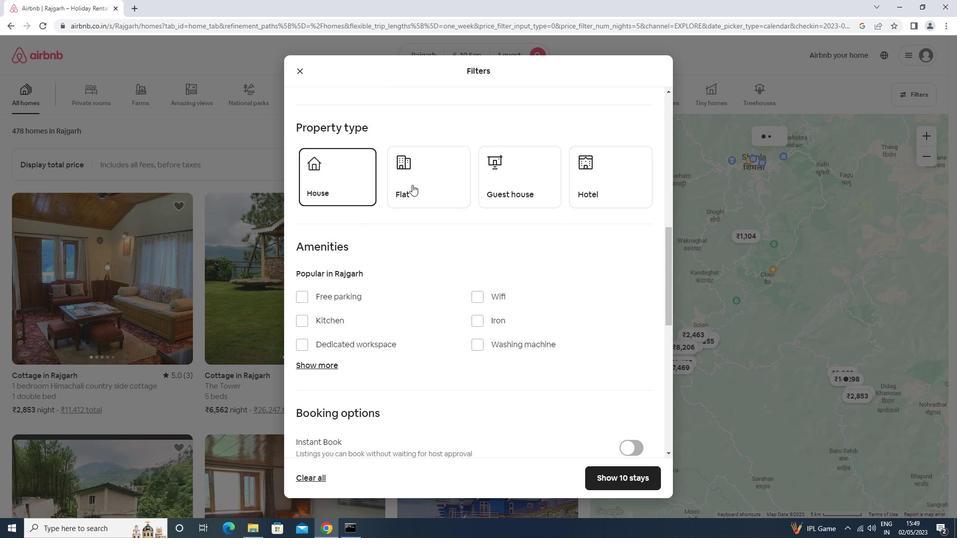 
Action: Mouse pressed left at (444, 190)
Screenshot: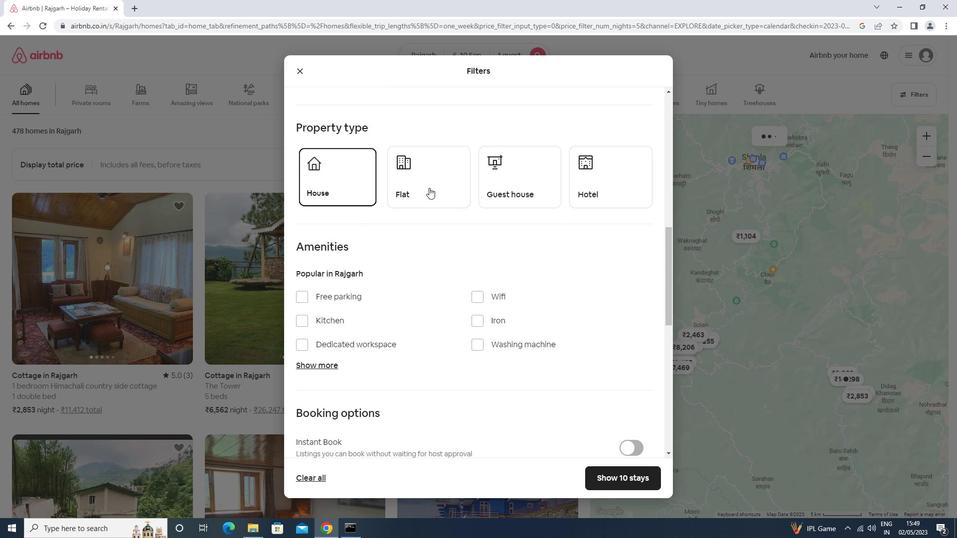 
Action: Mouse moved to (530, 190)
Screenshot: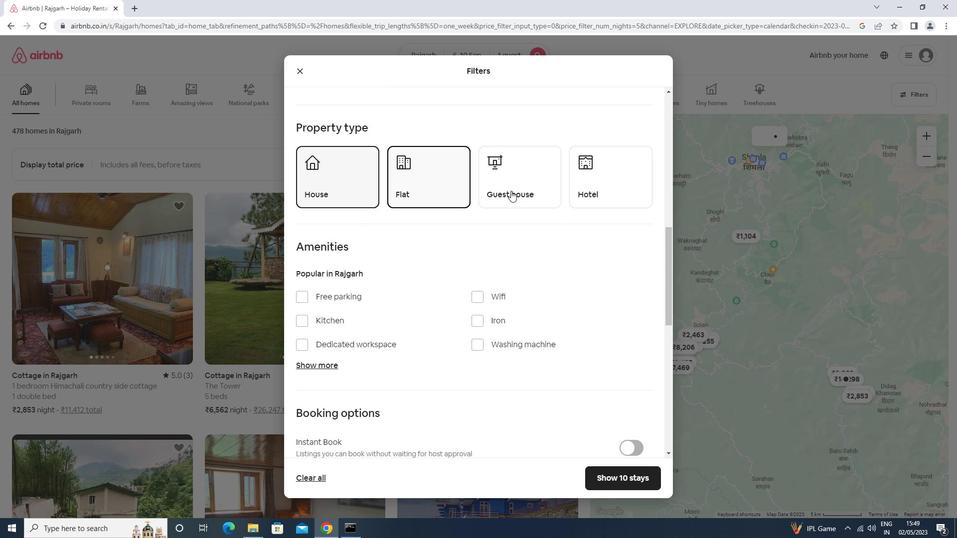 
Action: Mouse pressed left at (530, 190)
Screenshot: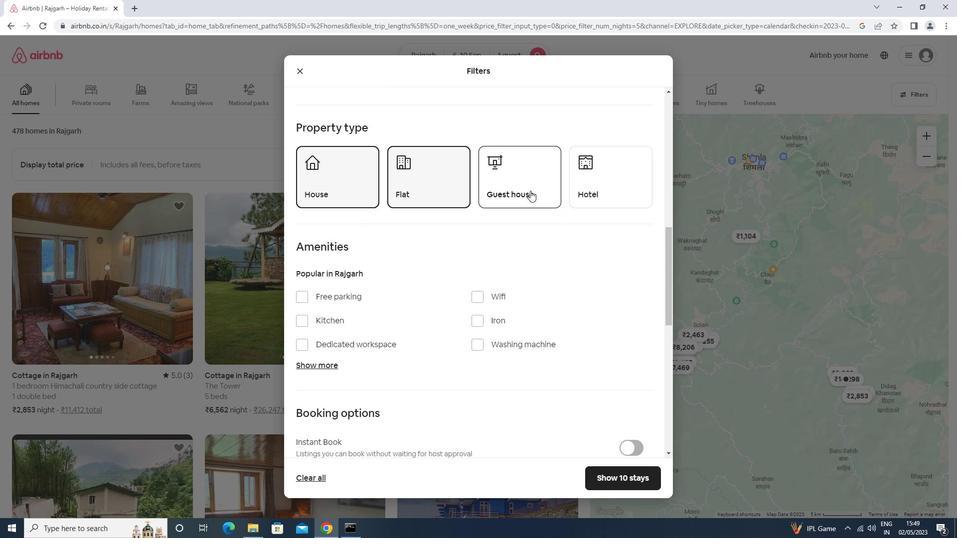 
Action: Mouse moved to (577, 195)
Screenshot: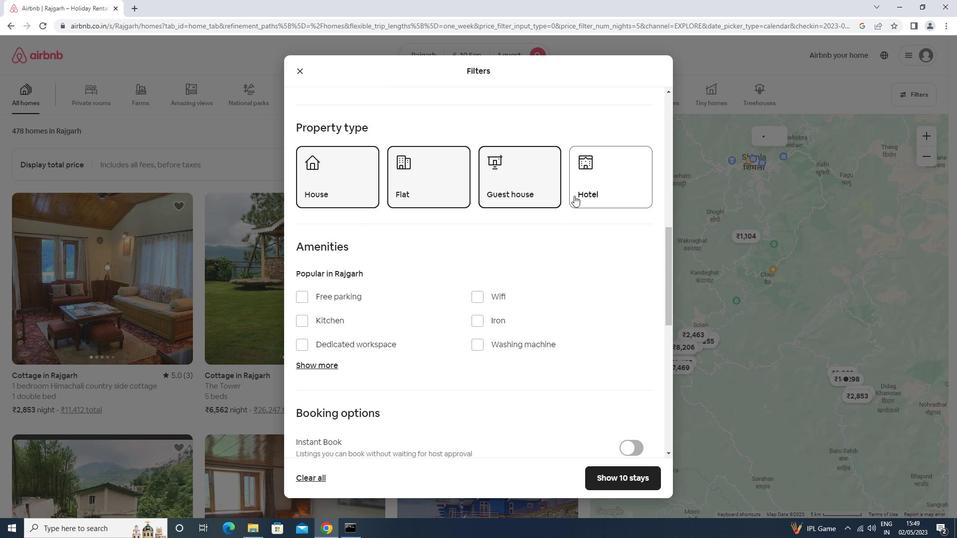 
Action: Mouse pressed left at (577, 195)
Screenshot: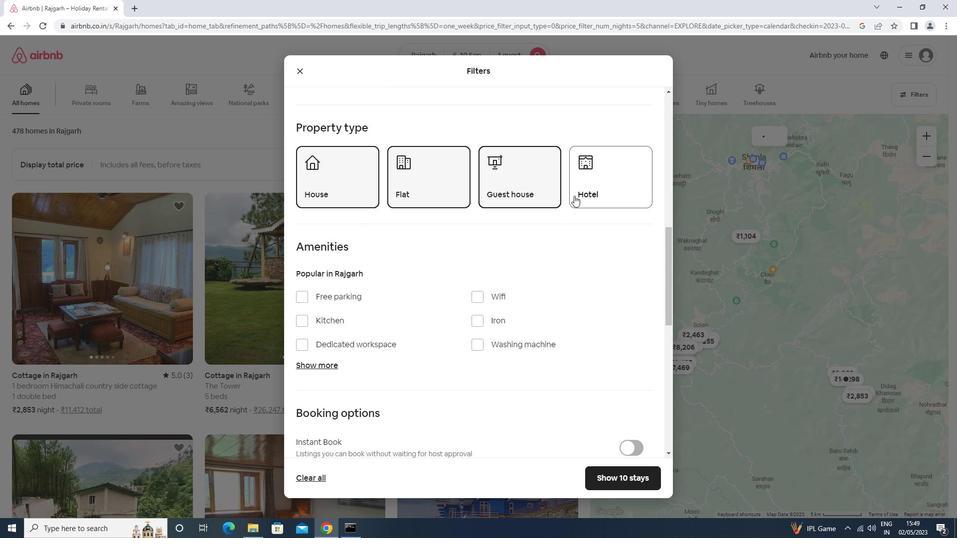 
Action: Mouse scrolled (577, 194) with delta (0, 0)
Screenshot: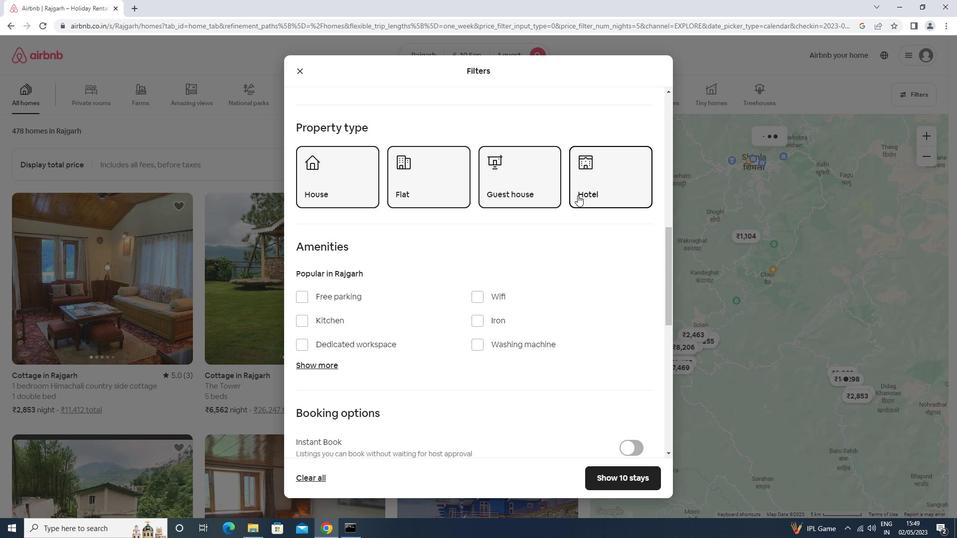 
Action: Mouse scrolled (577, 194) with delta (0, 0)
Screenshot: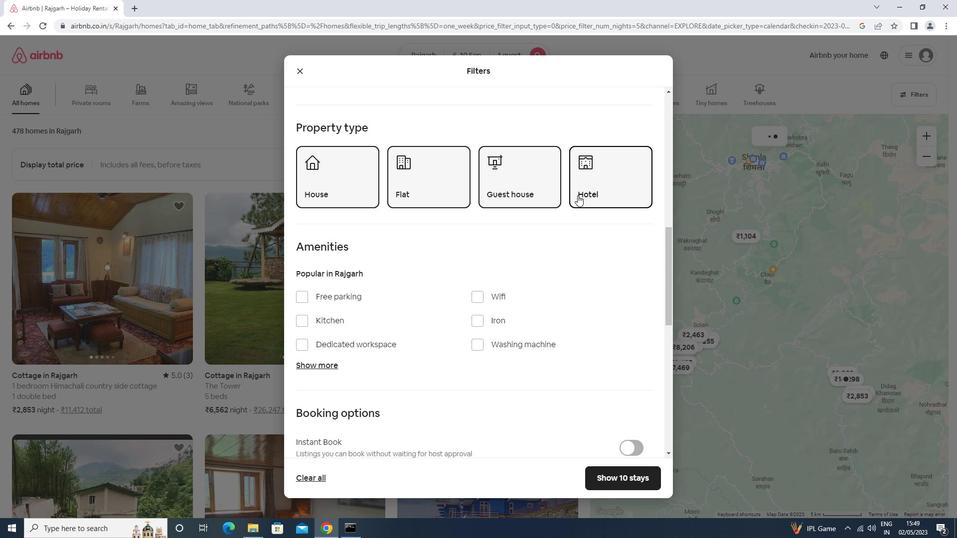 
Action: Mouse scrolled (577, 194) with delta (0, 0)
Screenshot: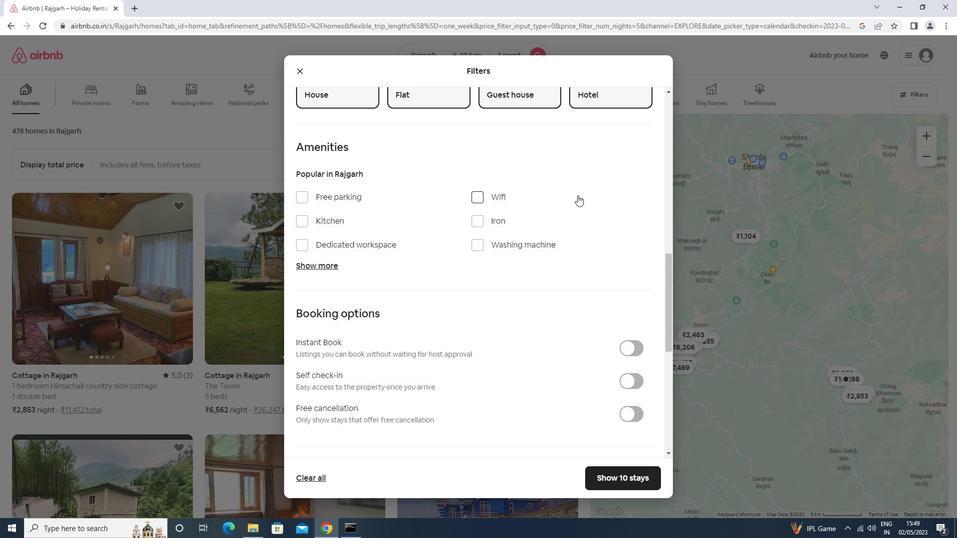 
Action: Mouse scrolled (577, 194) with delta (0, 0)
Screenshot: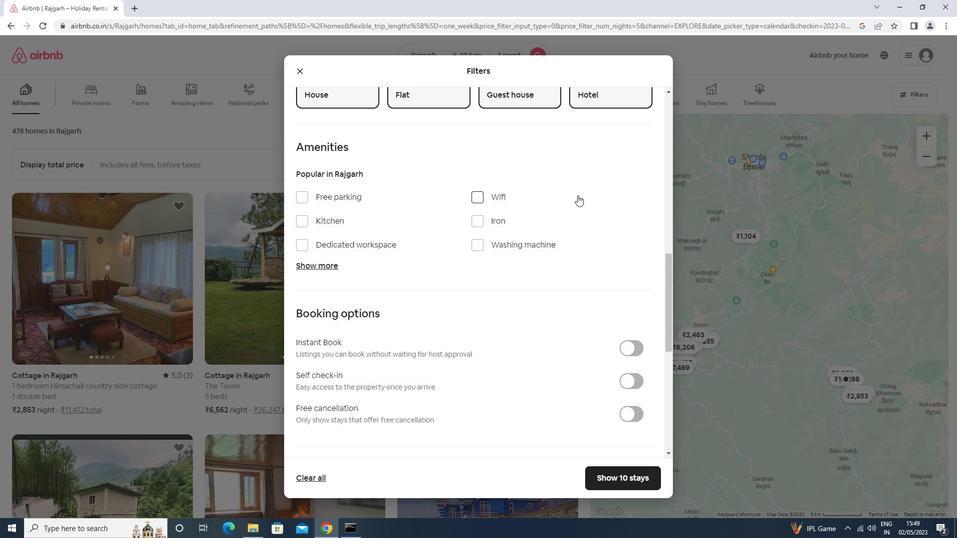 
Action: Mouse scrolled (577, 194) with delta (0, 0)
Screenshot: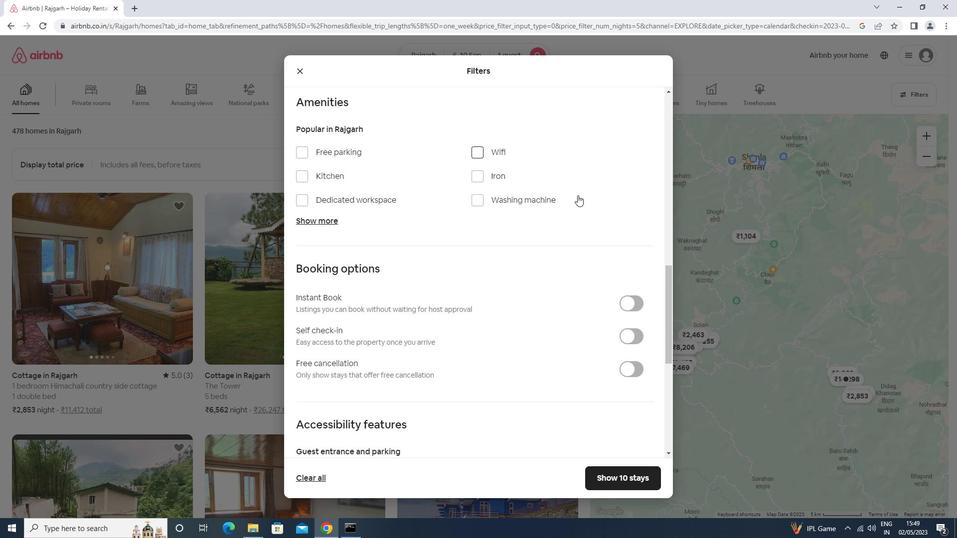 
Action: Mouse scrolled (577, 194) with delta (0, 0)
Screenshot: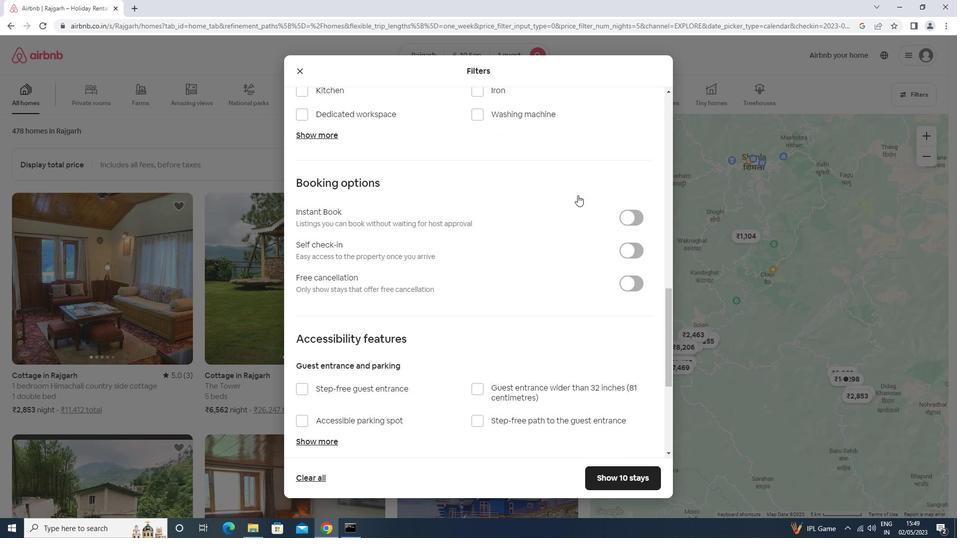 
Action: Mouse moved to (631, 186)
Screenshot: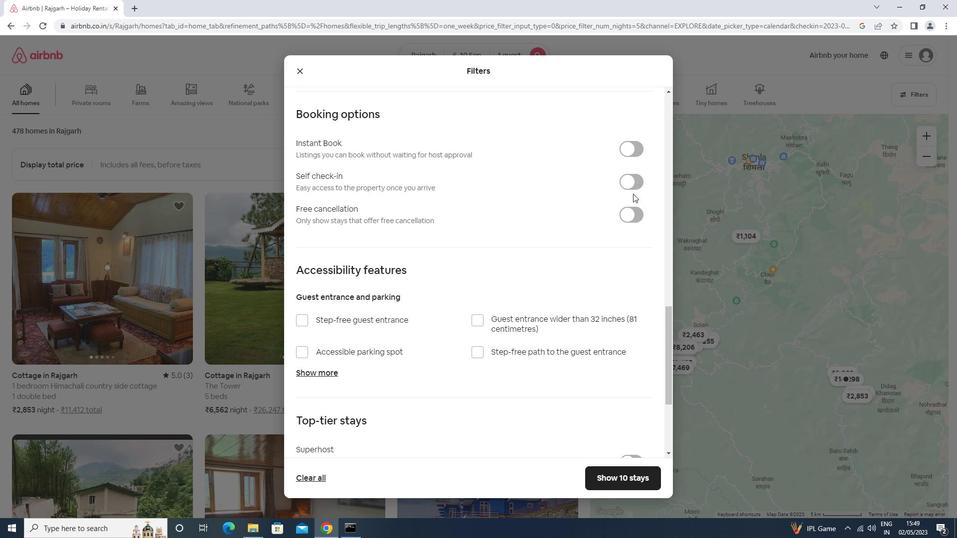 
Action: Mouse pressed left at (631, 186)
Screenshot: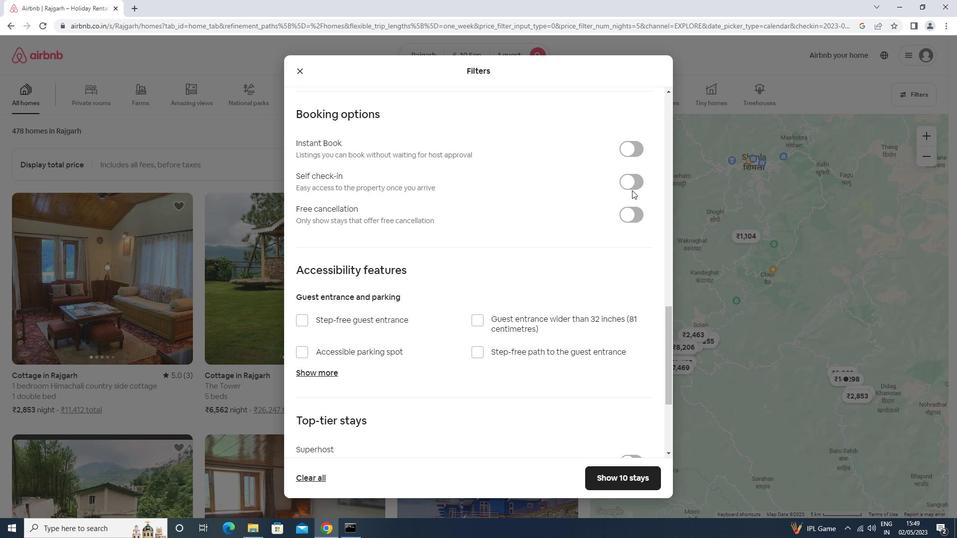 
Action: Mouse moved to (628, 187)
Screenshot: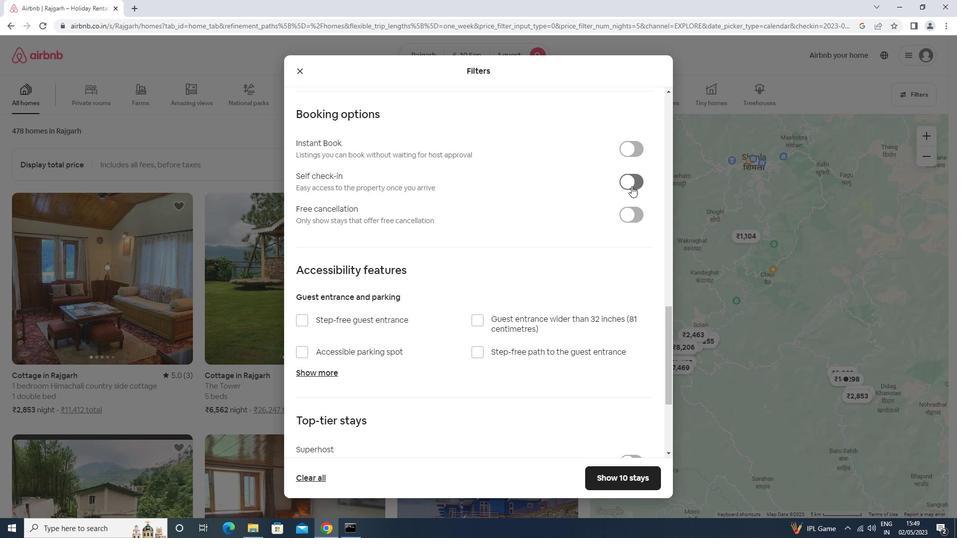 
Action: Mouse scrolled (628, 186) with delta (0, 0)
Screenshot: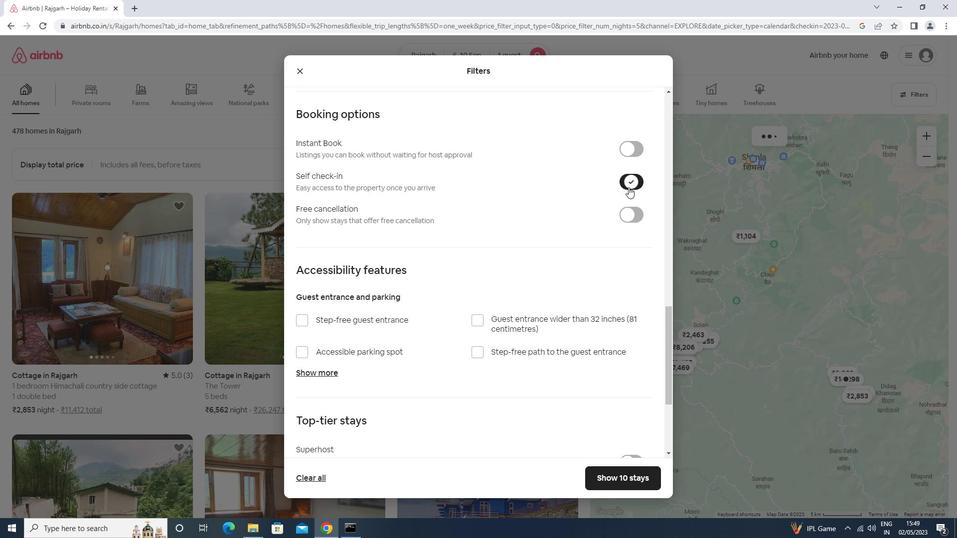 
Action: Mouse scrolled (628, 186) with delta (0, 0)
Screenshot: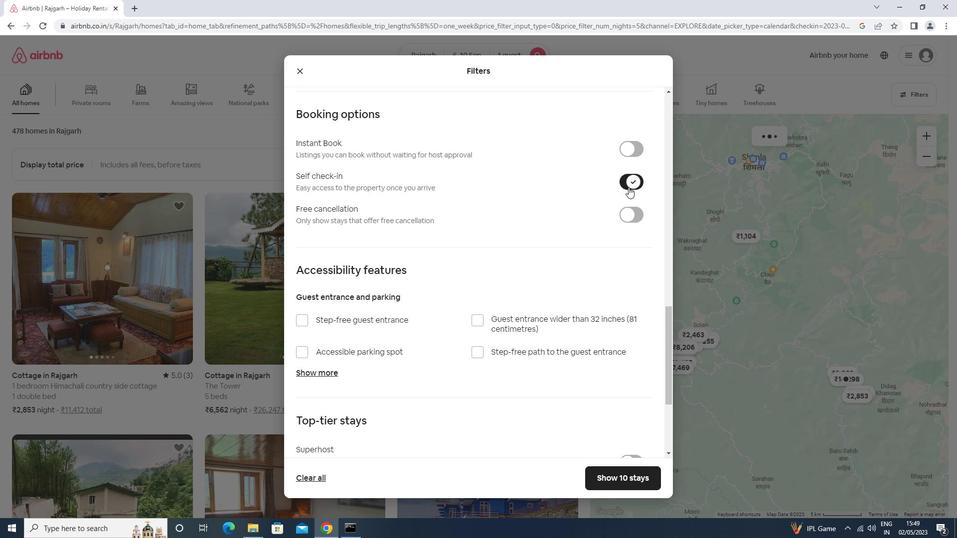 
Action: Mouse scrolled (628, 186) with delta (0, 0)
Screenshot: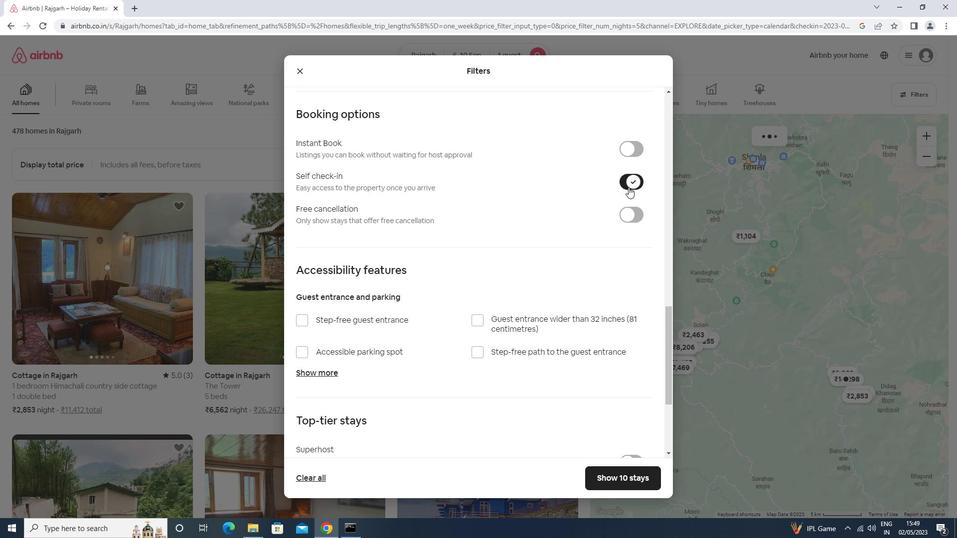 
Action: Mouse scrolled (628, 186) with delta (0, 0)
Screenshot: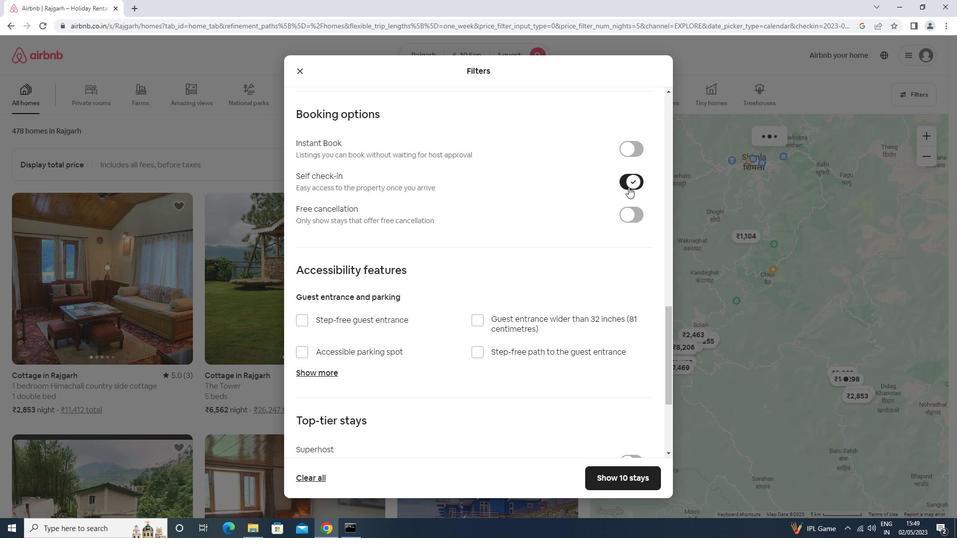 
Action: Mouse scrolled (628, 186) with delta (0, 0)
Screenshot: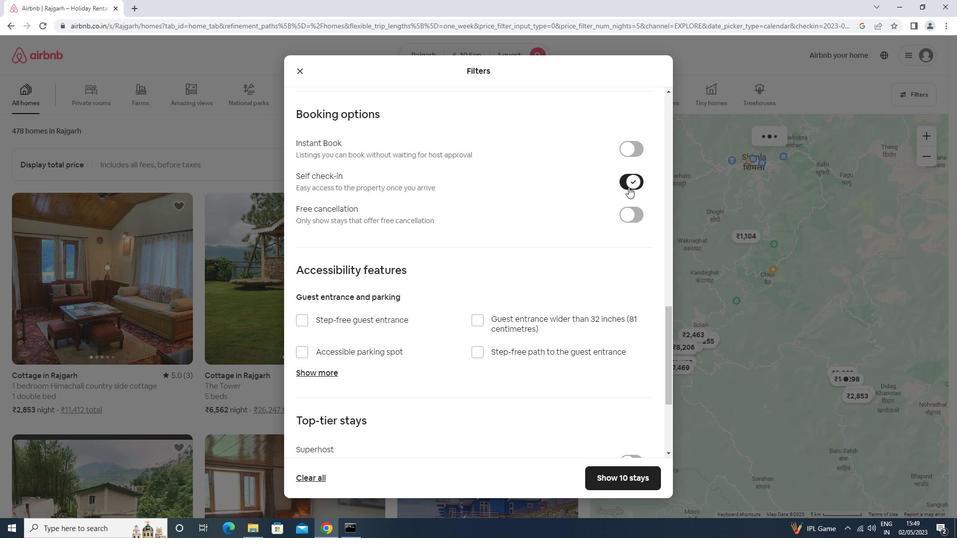 
Action: Mouse scrolled (628, 186) with delta (0, 0)
Screenshot: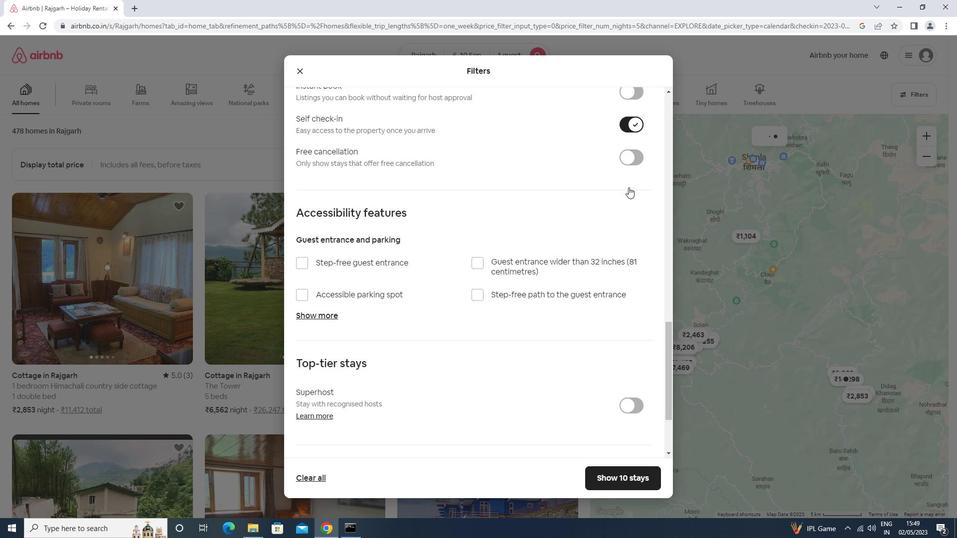 
Action: Mouse scrolled (628, 186) with delta (0, 0)
Screenshot: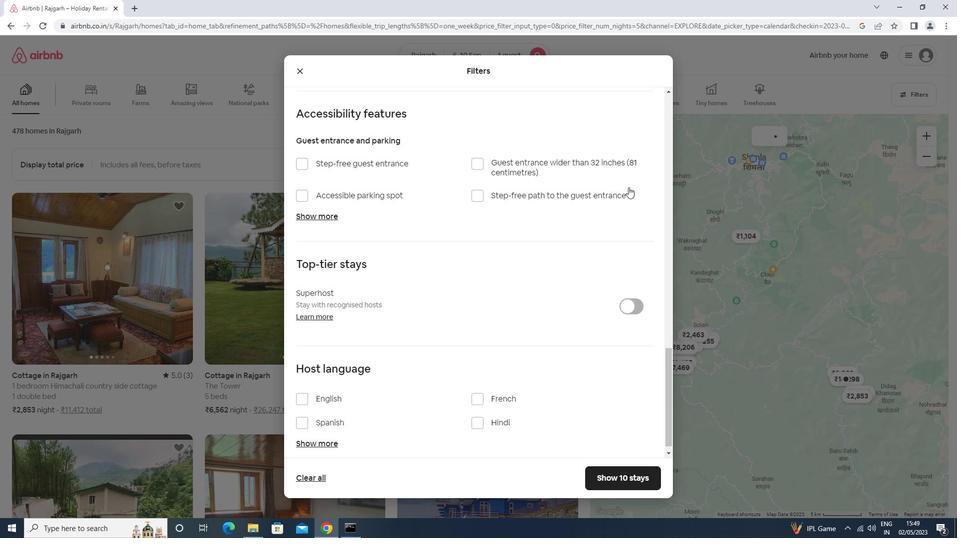 
Action: Mouse moved to (628, 187)
Screenshot: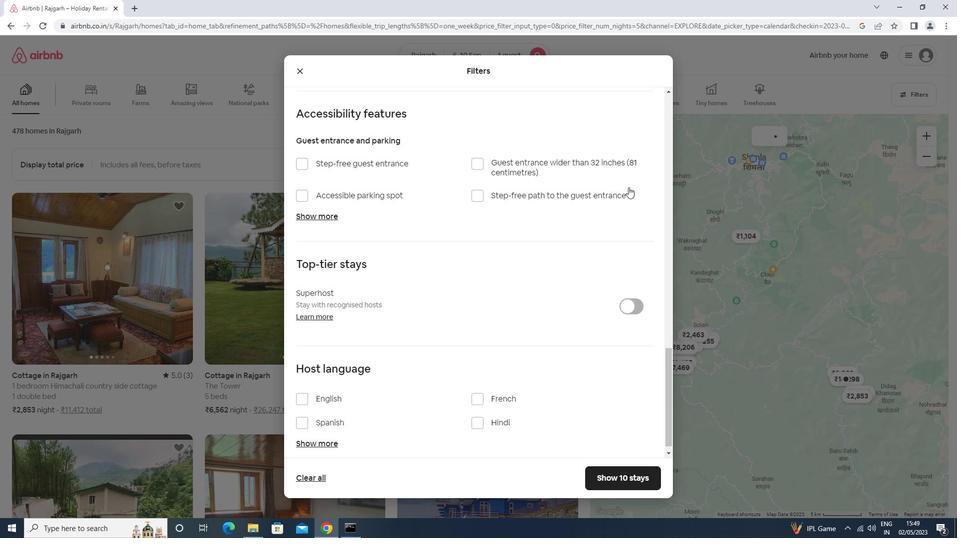 
Action: Mouse scrolled (628, 186) with delta (0, 0)
Screenshot: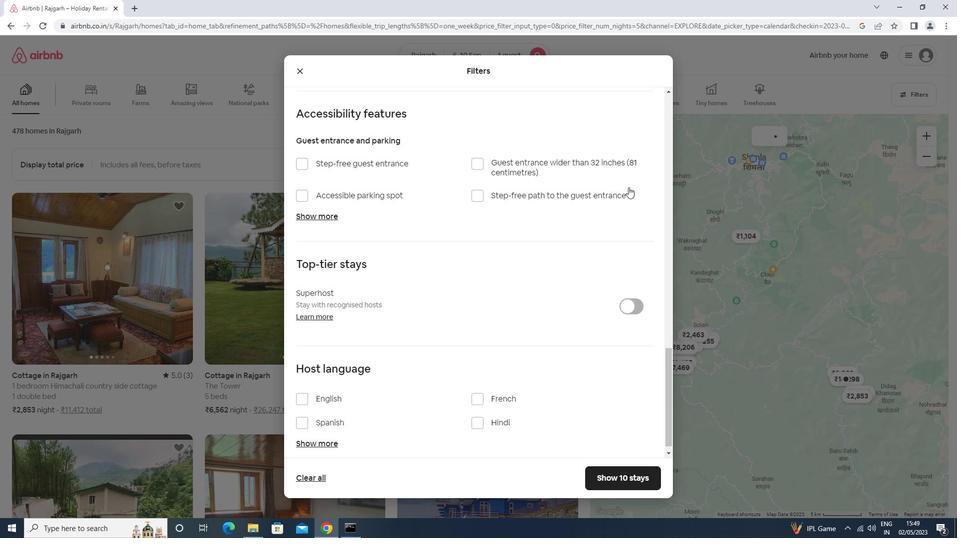
Action: Mouse moved to (628, 187)
Screenshot: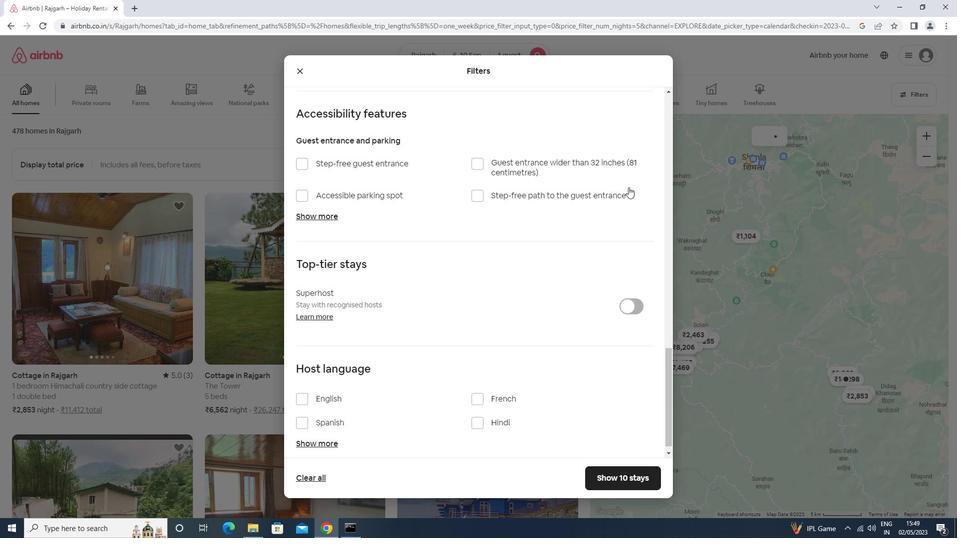 
Action: Mouse scrolled (628, 186) with delta (0, 0)
Screenshot: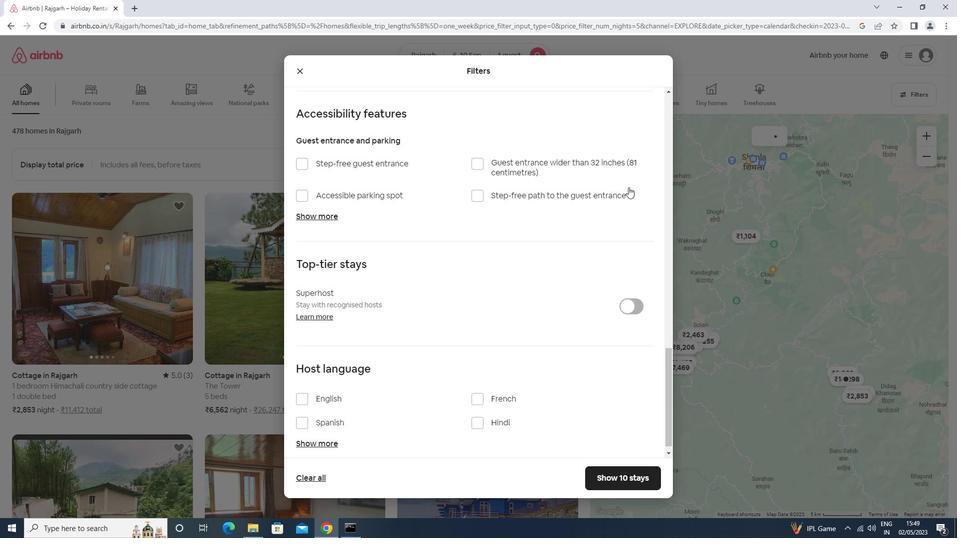 
Action: Mouse moved to (628, 187)
Screenshot: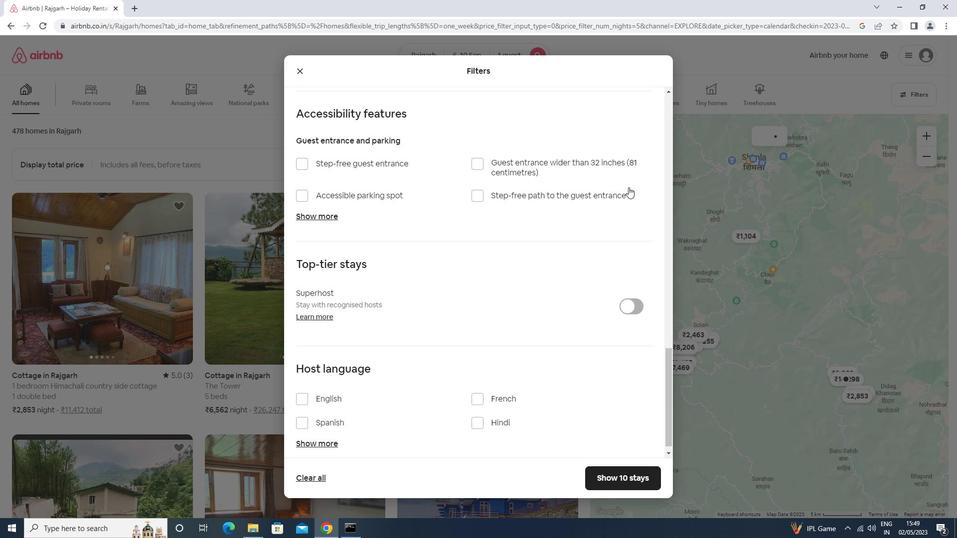 
Action: Mouse scrolled (628, 186) with delta (0, 0)
Screenshot: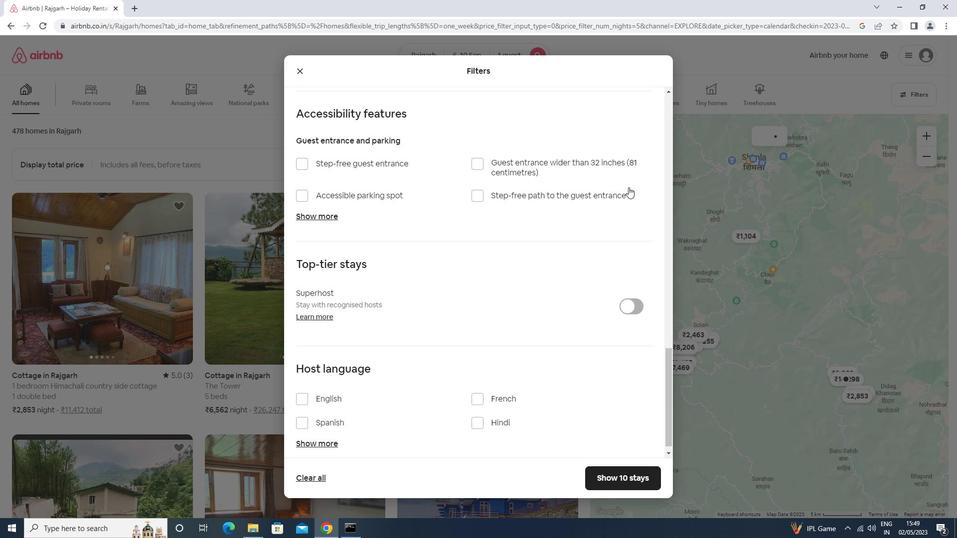 
Action: Mouse moved to (322, 386)
Screenshot: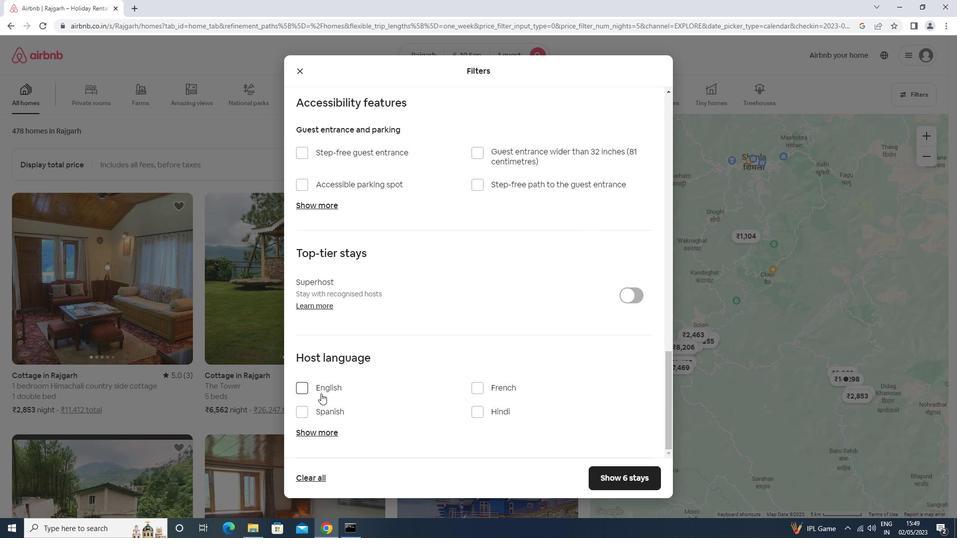 
Action: Mouse pressed left at (322, 386)
Screenshot: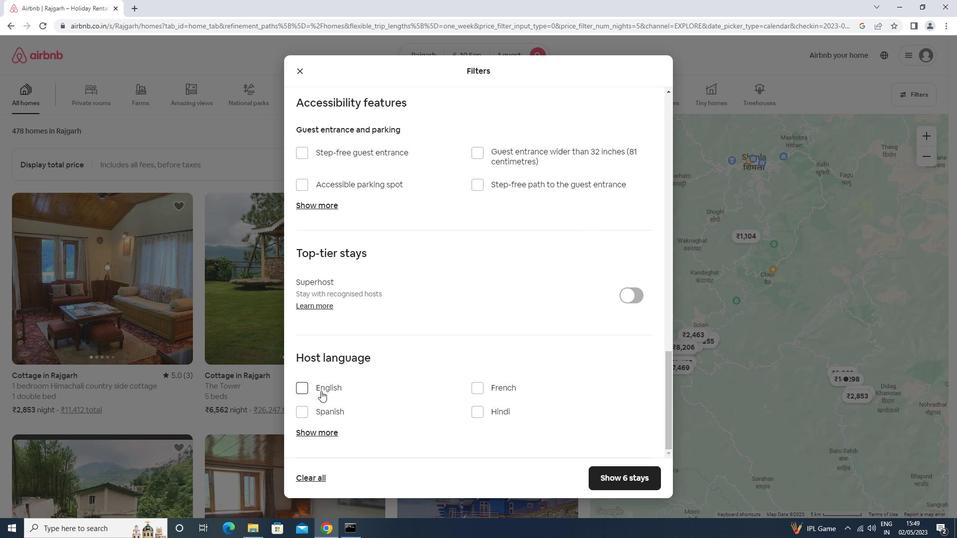 
Action: Mouse moved to (632, 477)
Screenshot: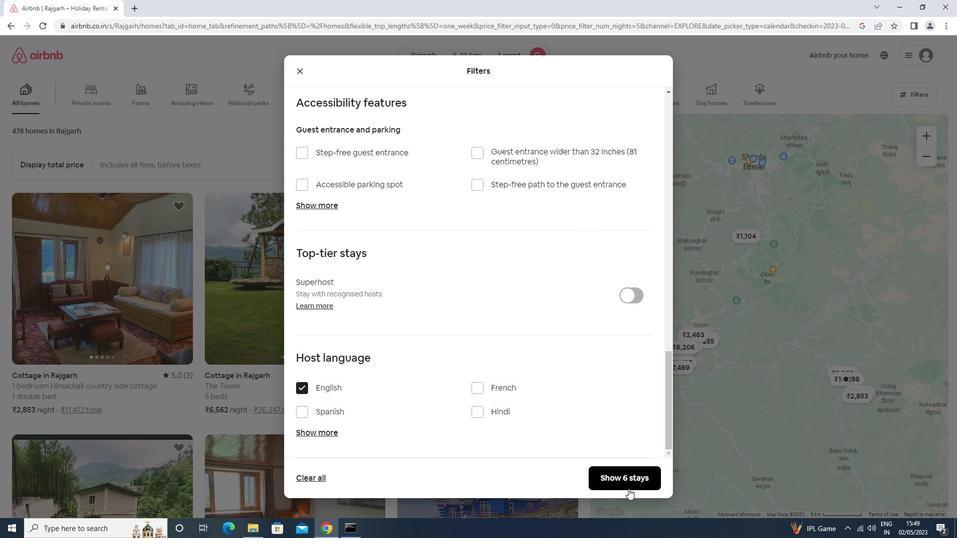 
Action: Mouse pressed left at (632, 477)
Screenshot: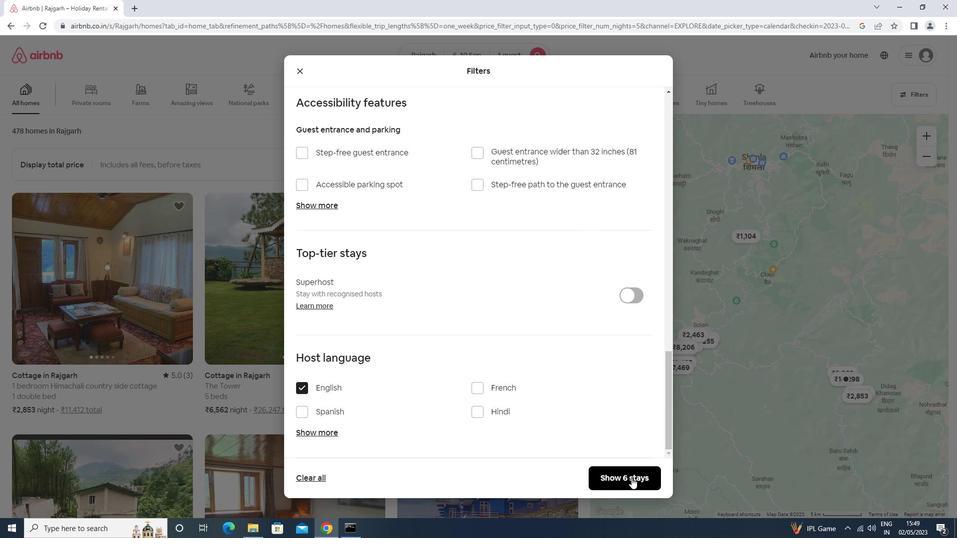 
Action: Mouse moved to (631, 475)
Screenshot: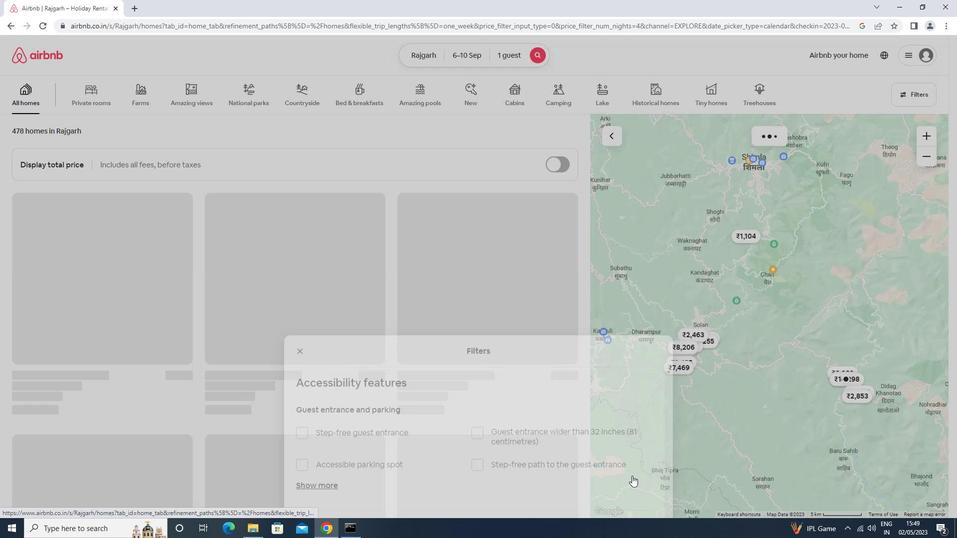 
